 Task: Plan a trip to Yanagawa, Japan from 12th  December, 2023 to 15th December, 2023 for 3 adults.2 bedrooms having 3 beds and 1 bathroom. Property type can be flat. Amenities needed are: washing machine. Look for 3 properties as per requirement.
Action: Mouse moved to (470, 70)
Screenshot: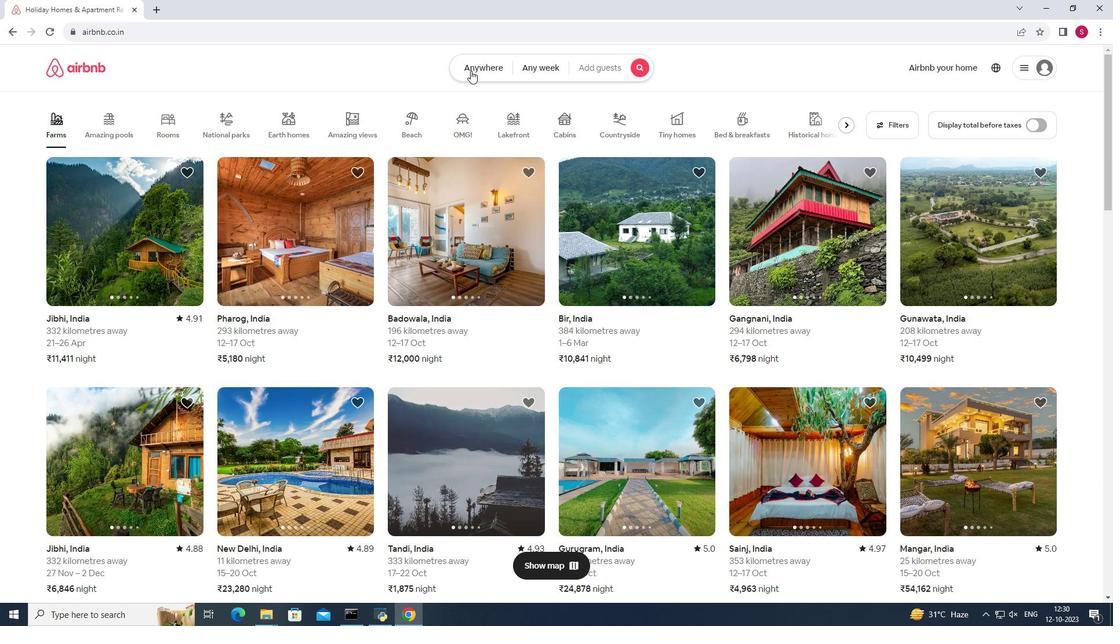 
Action: Mouse pressed left at (470, 70)
Screenshot: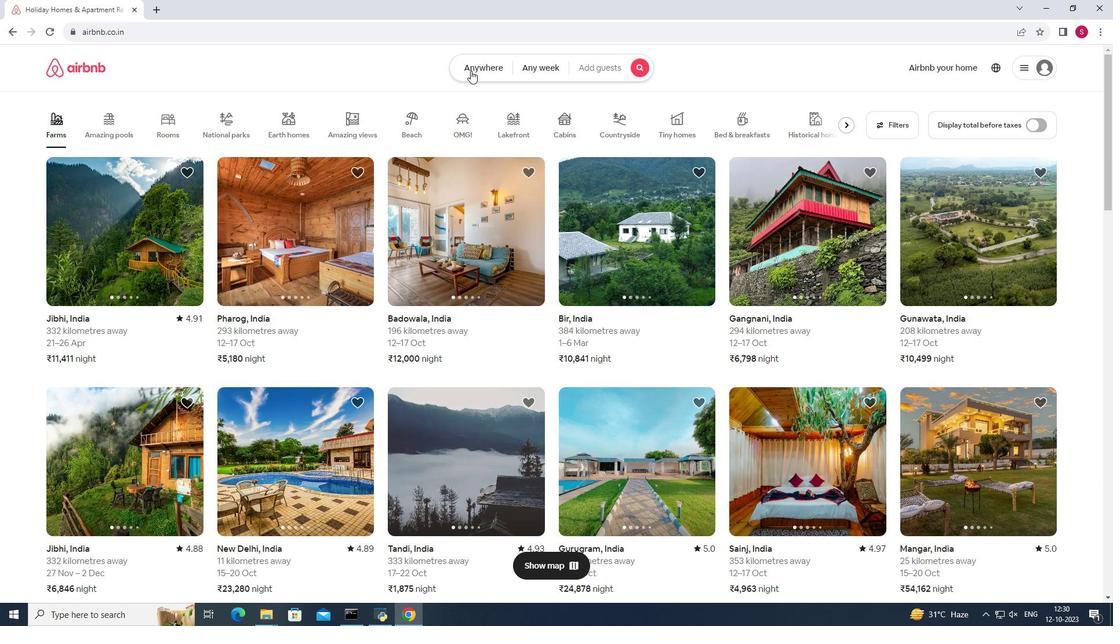 
Action: Mouse moved to (433, 104)
Screenshot: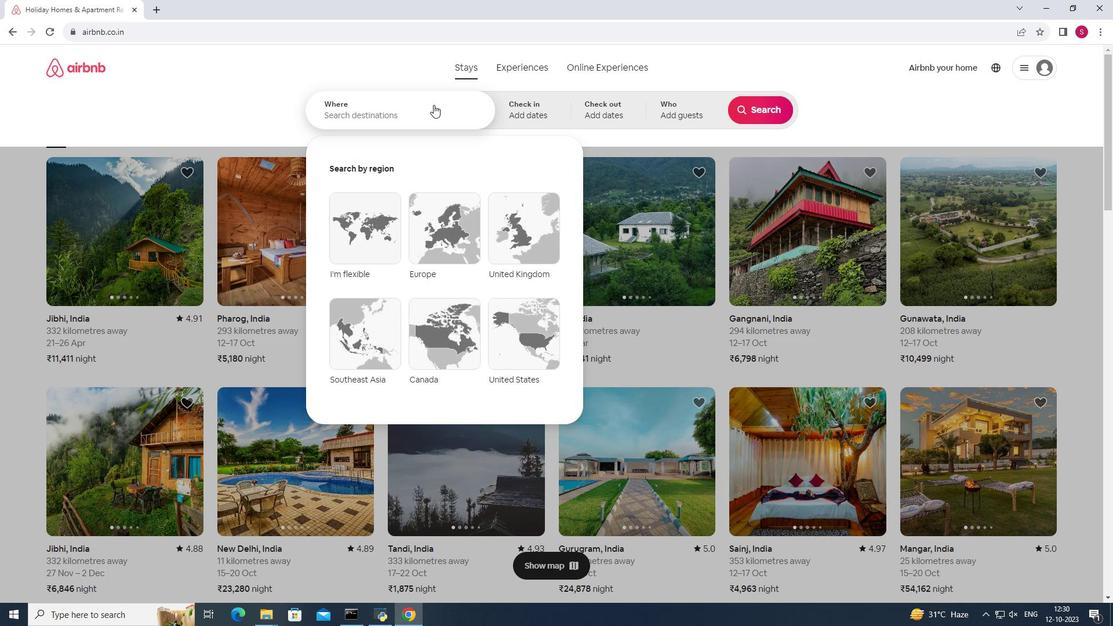 
Action: Mouse pressed left at (433, 104)
Screenshot: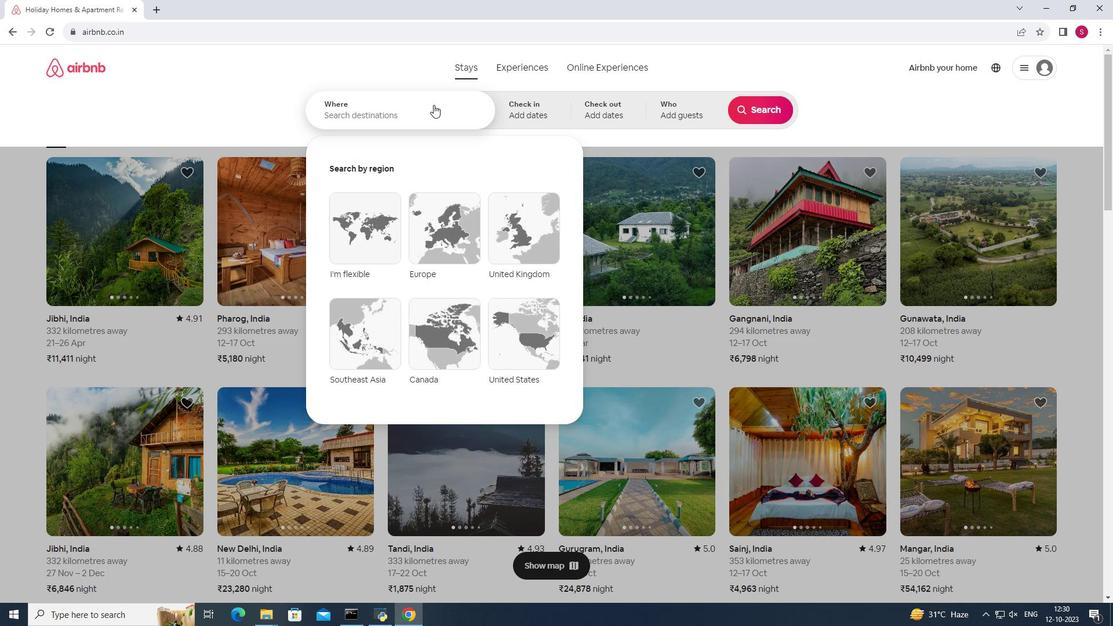 
Action: Mouse moved to (431, 107)
Screenshot: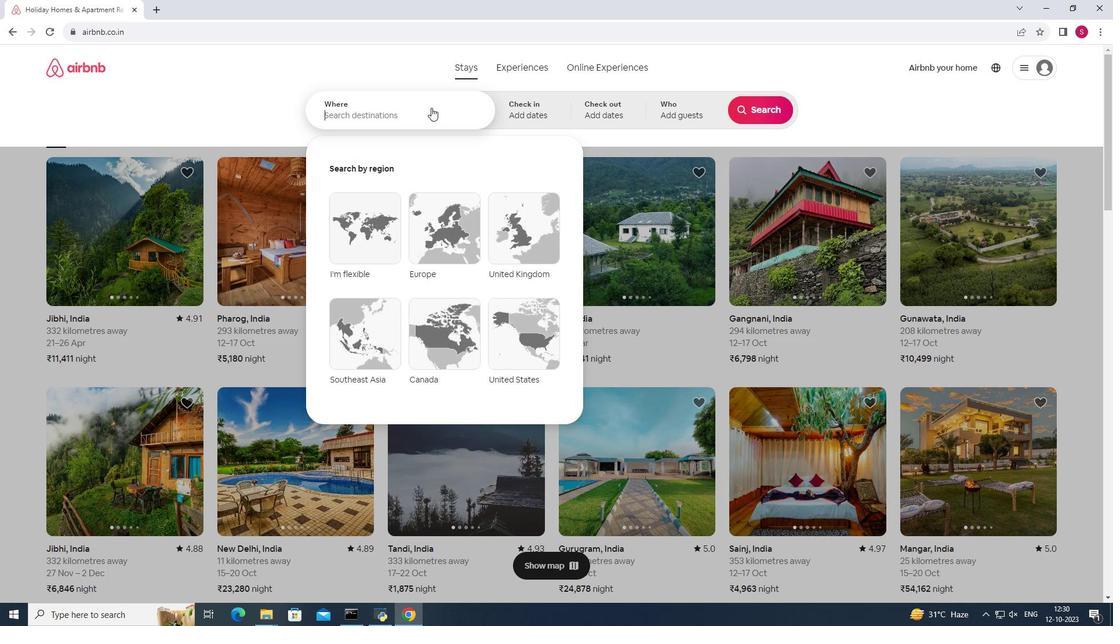 
Action: Key pressed <Key.shift>Yanagawa,<Key.space>japan
Screenshot: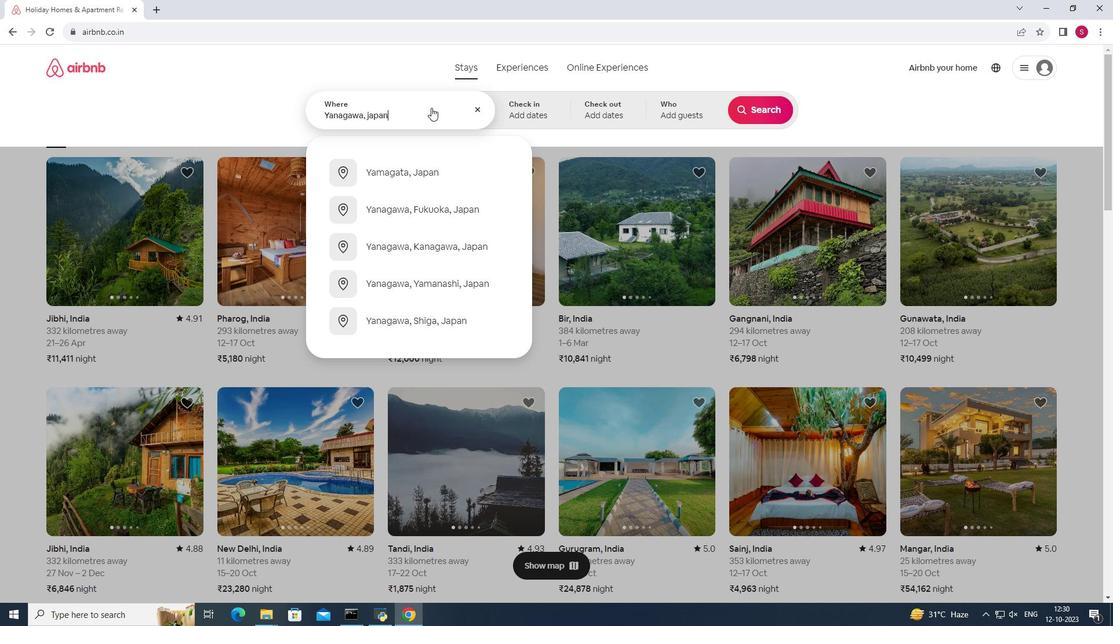 
Action: Mouse moved to (539, 122)
Screenshot: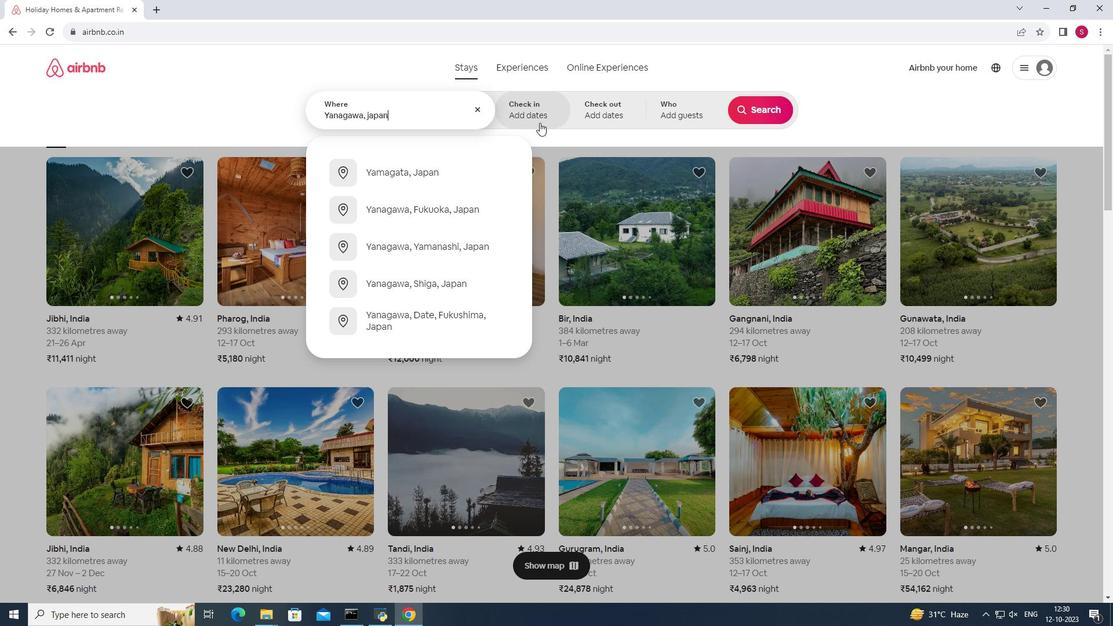 
Action: Mouse pressed left at (539, 122)
Screenshot: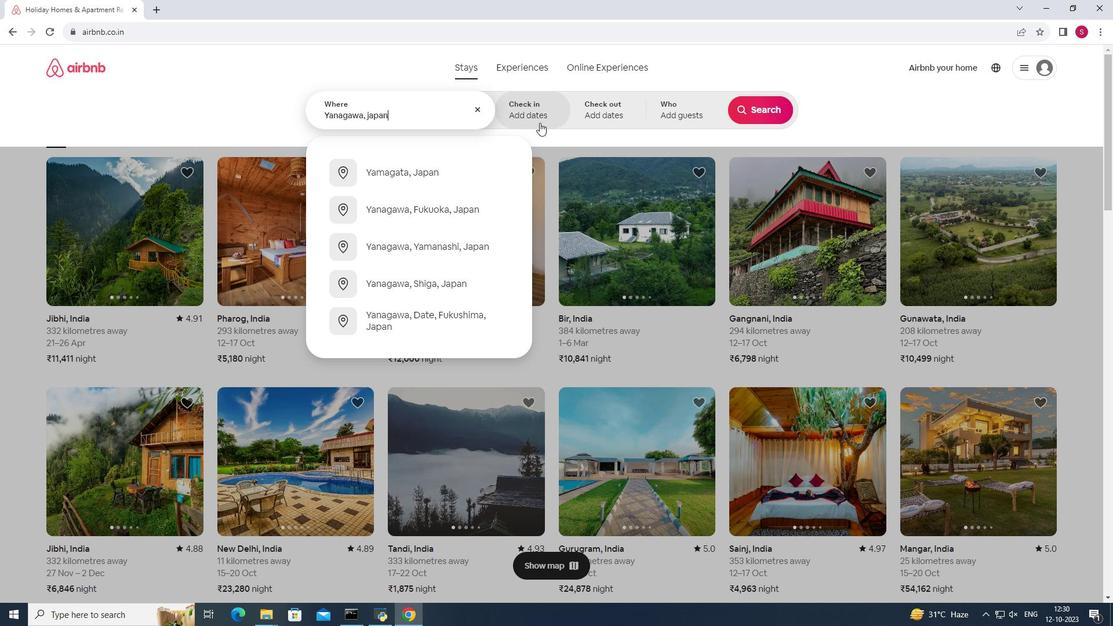 
Action: Mouse moved to (755, 201)
Screenshot: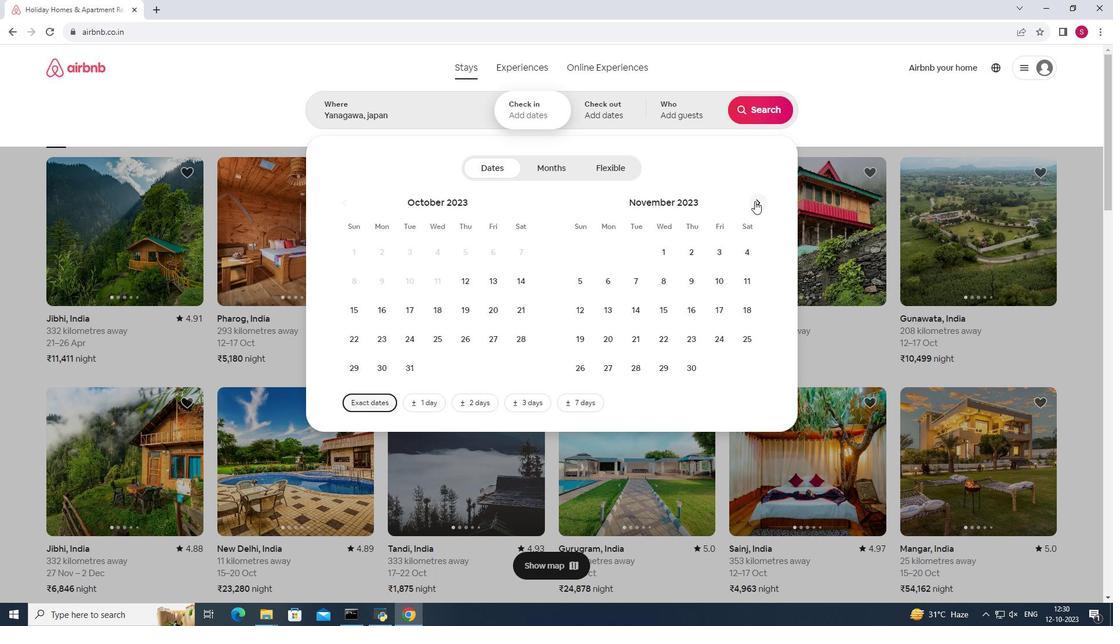 
Action: Mouse pressed left at (755, 201)
Screenshot: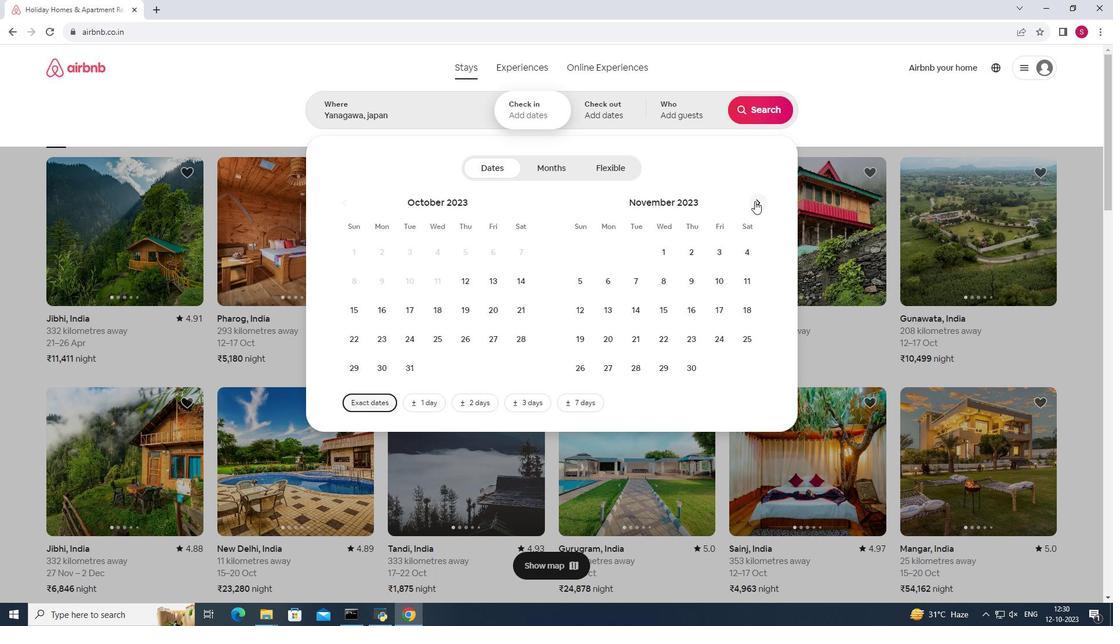 
Action: Mouse moved to (636, 314)
Screenshot: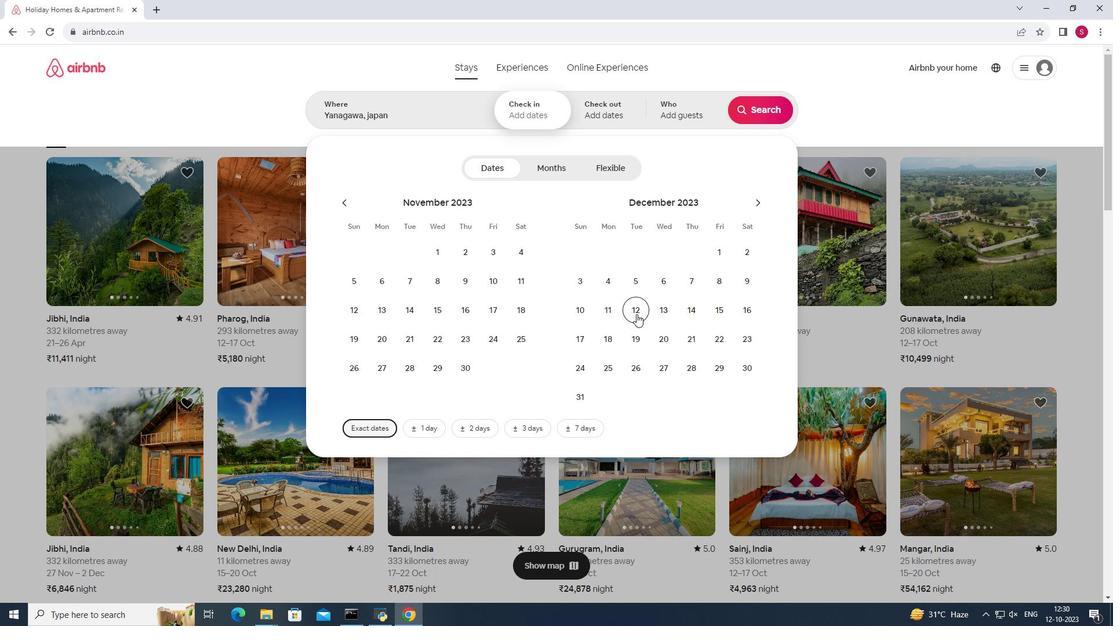 
Action: Mouse pressed left at (636, 314)
Screenshot: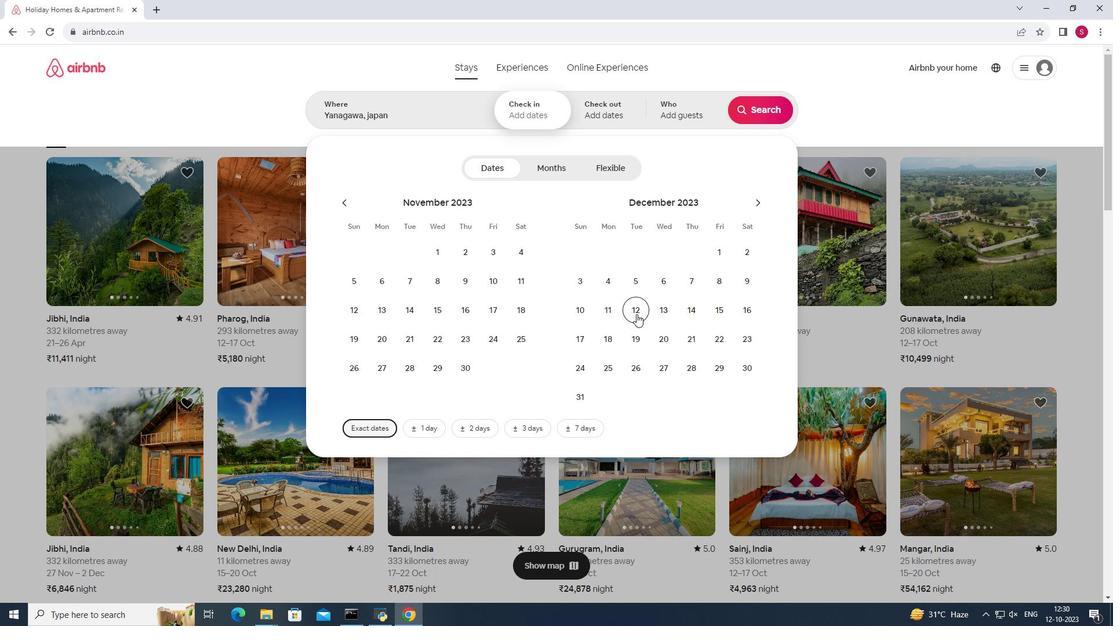 
Action: Mouse moved to (714, 317)
Screenshot: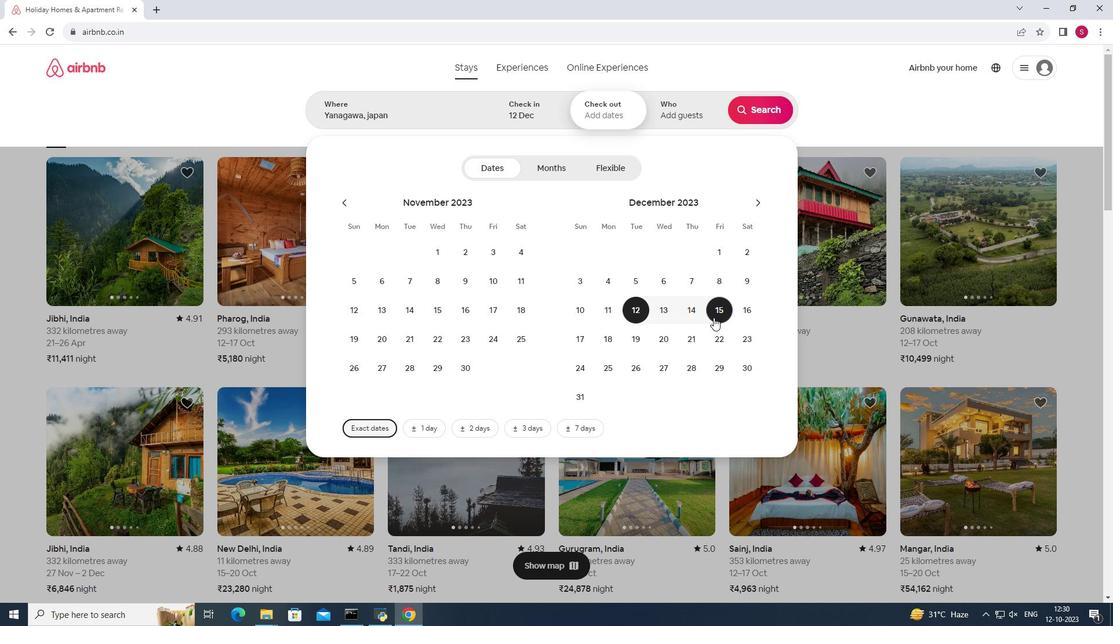 
Action: Mouse pressed left at (714, 317)
Screenshot: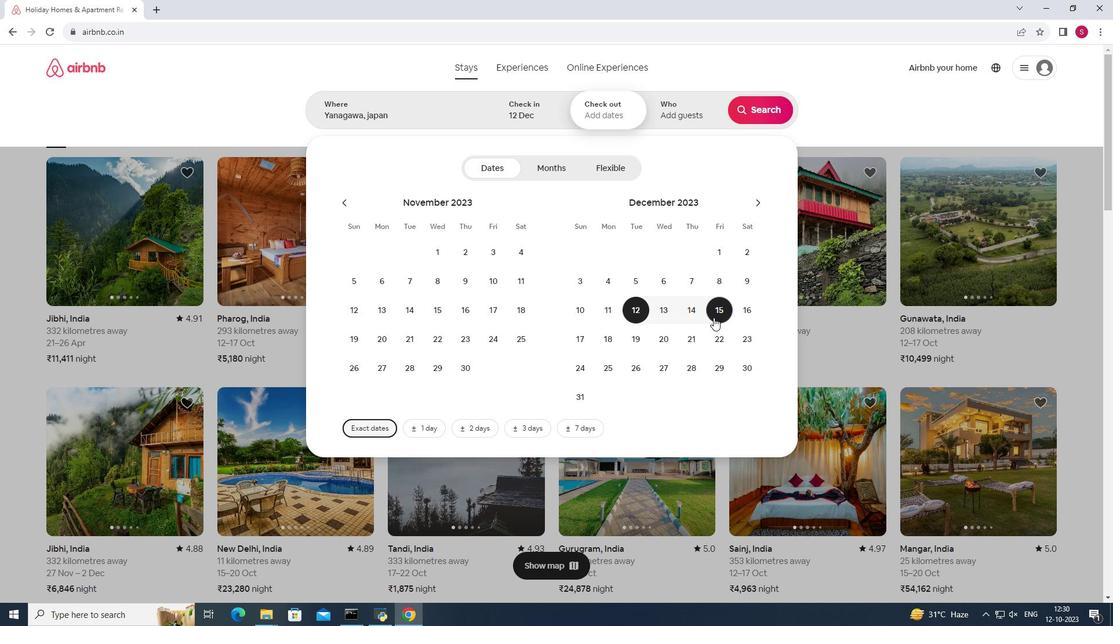 
Action: Mouse moved to (674, 110)
Screenshot: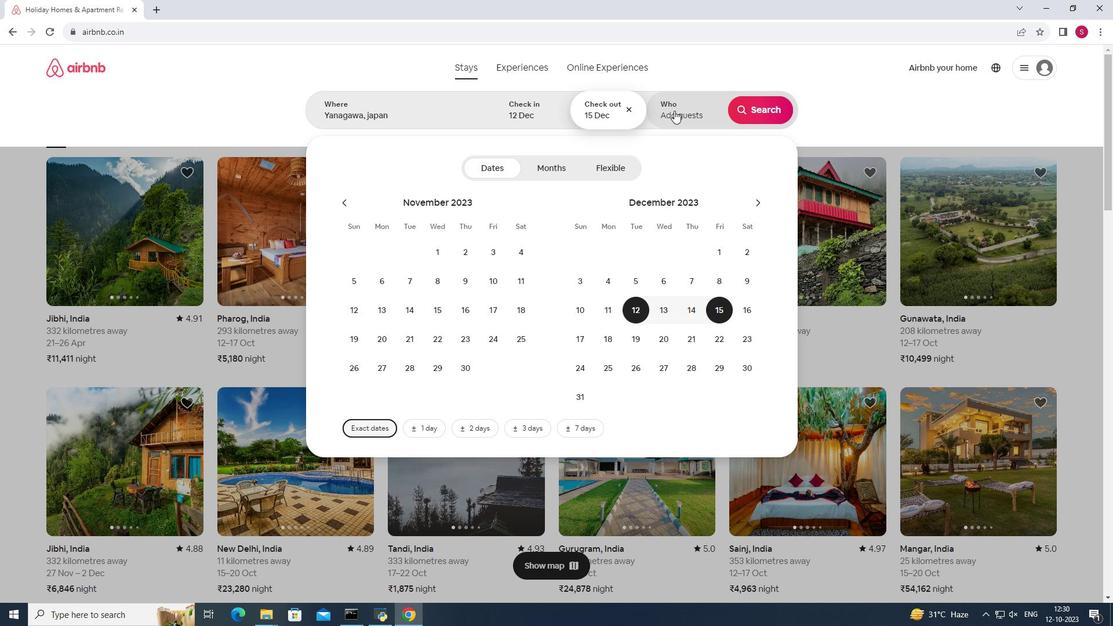 
Action: Mouse pressed left at (674, 110)
Screenshot: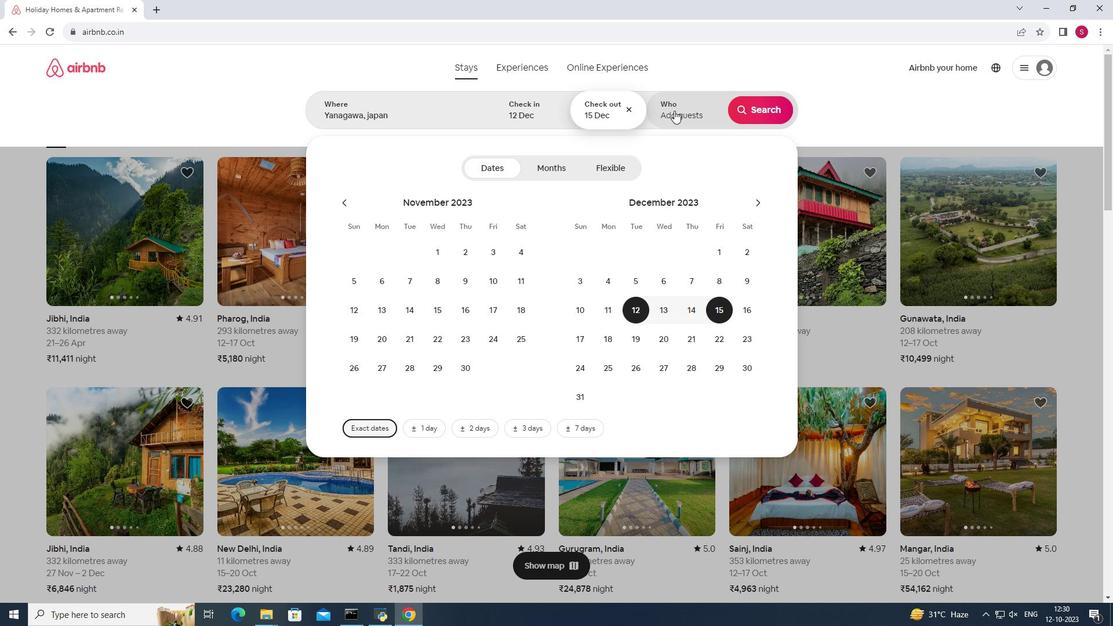 
Action: Mouse moved to (759, 169)
Screenshot: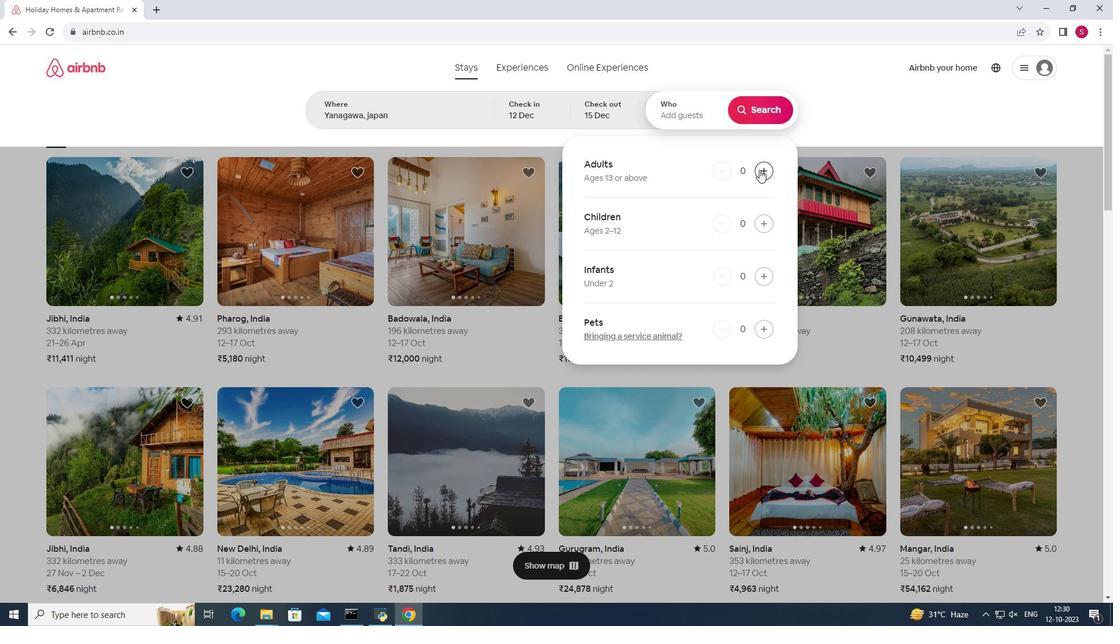 
Action: Mouse pressed left at (759, 169)
Screenshot: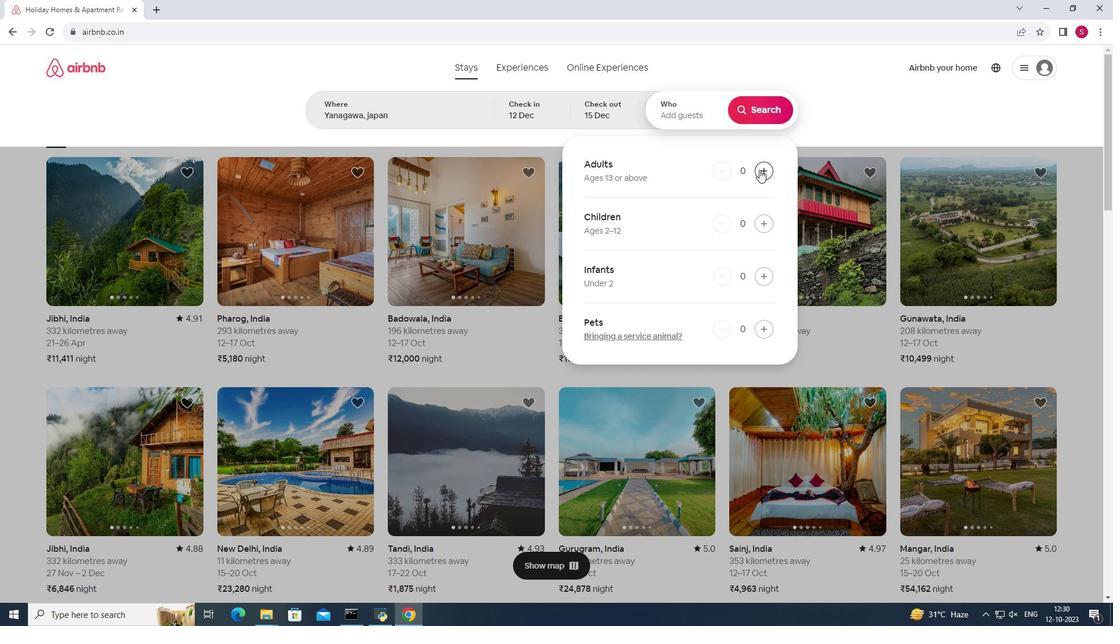 
Action: Mouse moved to (762, 172)
Screenshot: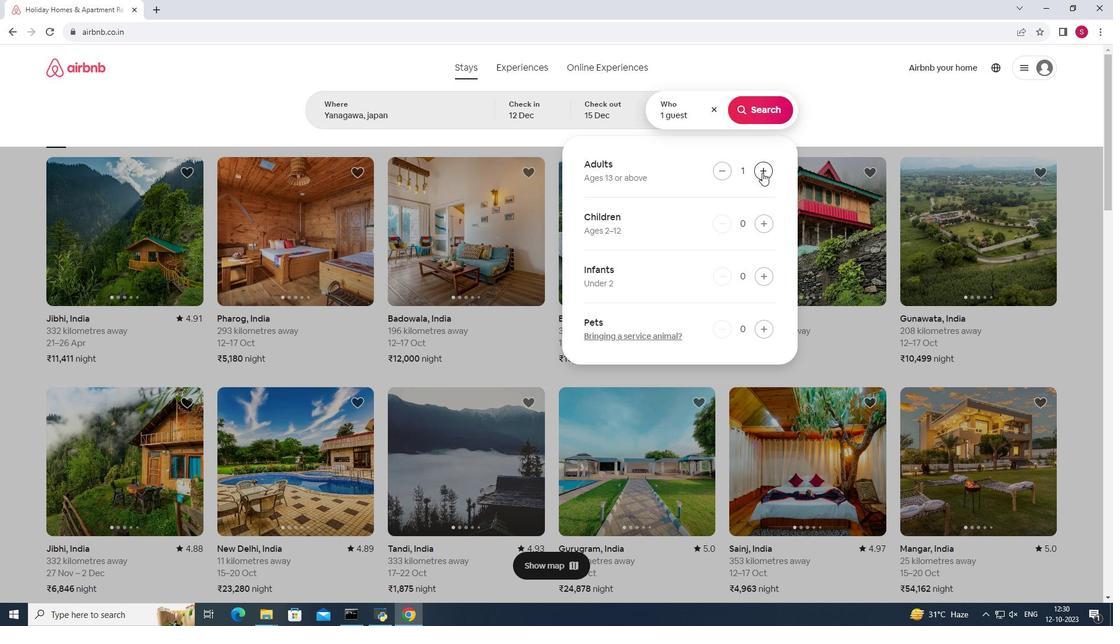 
Action: Mouse pressed left at (762, 172)
Screenshot: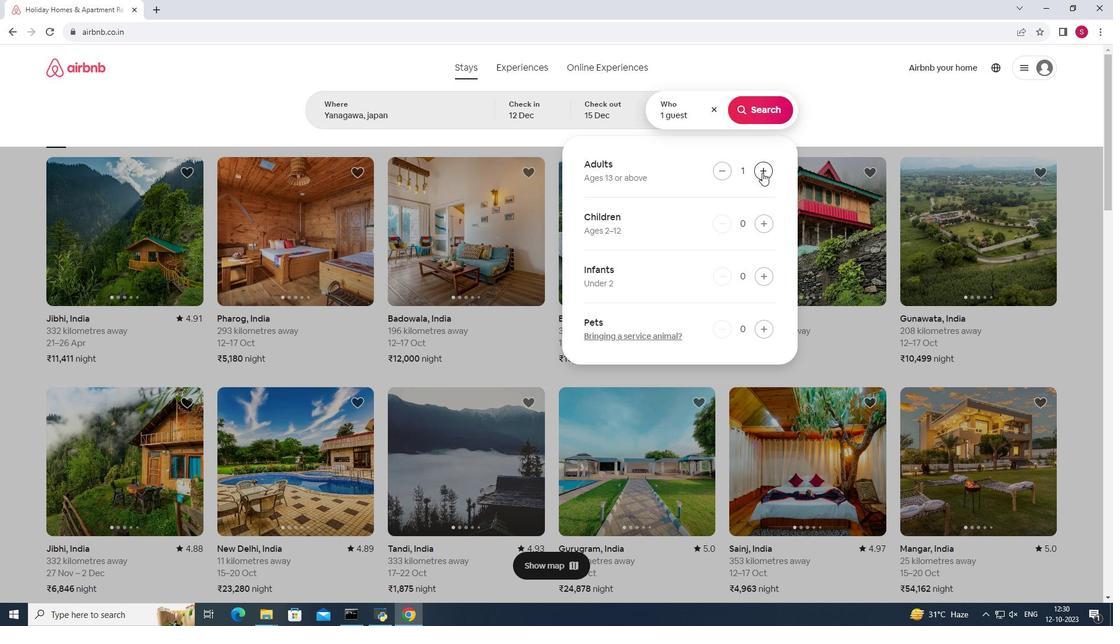 
Action: Mouse pressed left at (762, 172)
Screenshot: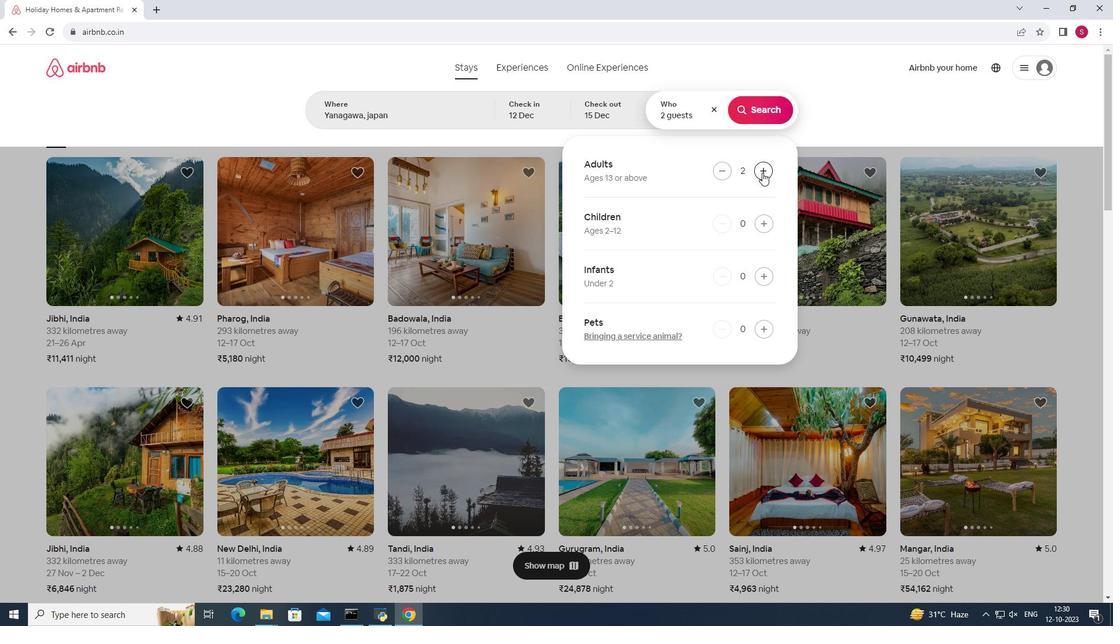 
Action: Mouse moved to (768, 112)
Screenshot: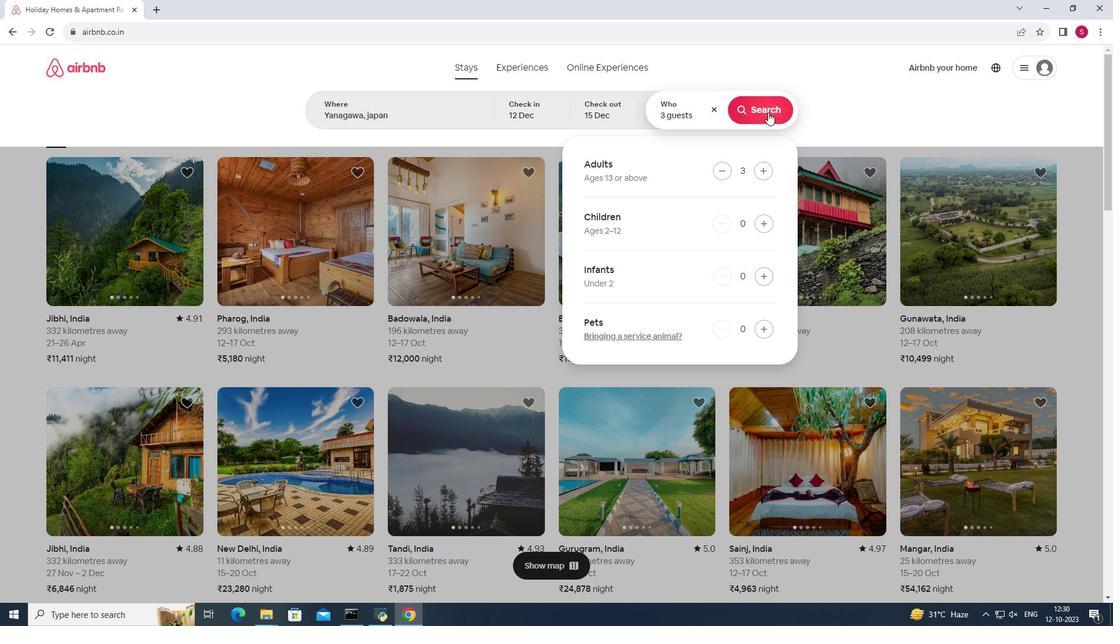 
Action: Mouse pressed left at (768, 112)
Screenshot: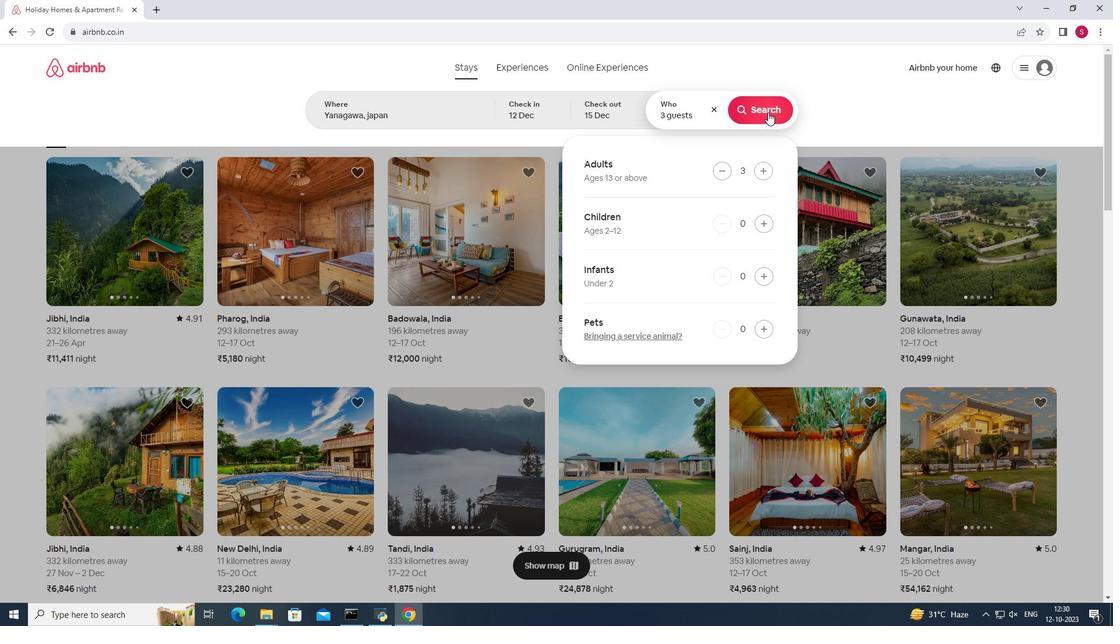 
Action: Mouse moved to (927, 116)
Screenshot: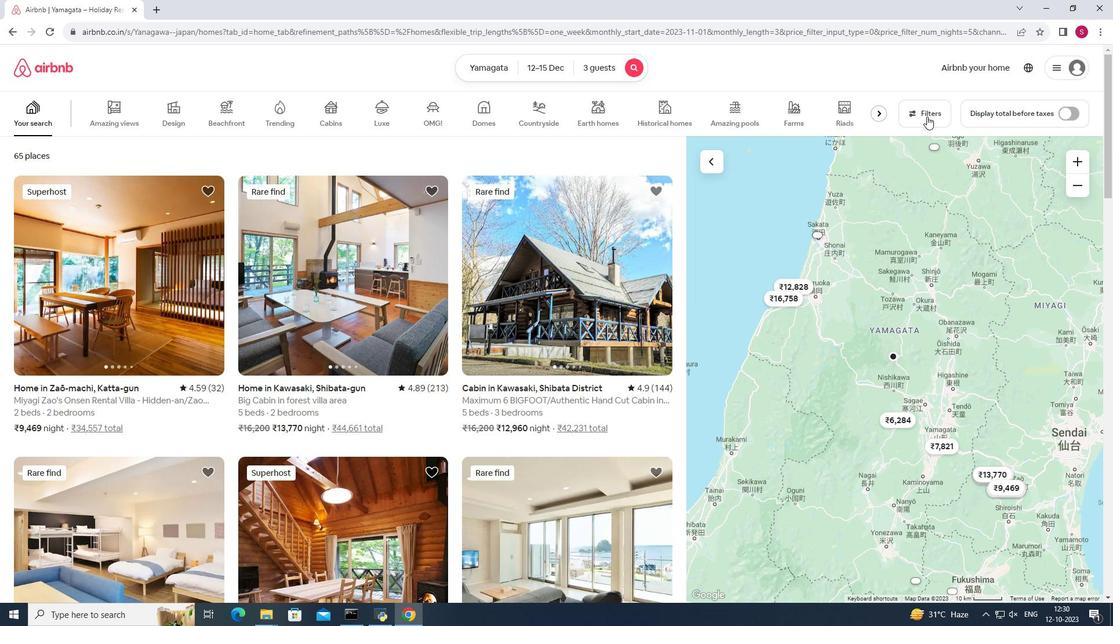 
Action: Mouse pressed left at (927, 116)
Screenshot: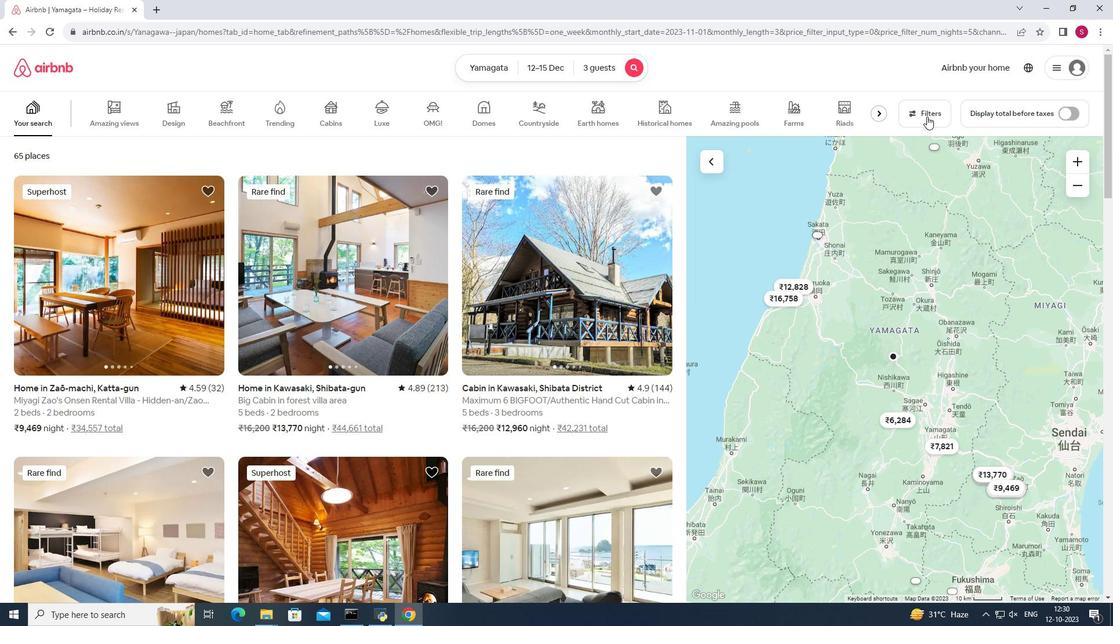 
Action: Mouse moved to (622, 249)
Screenshot: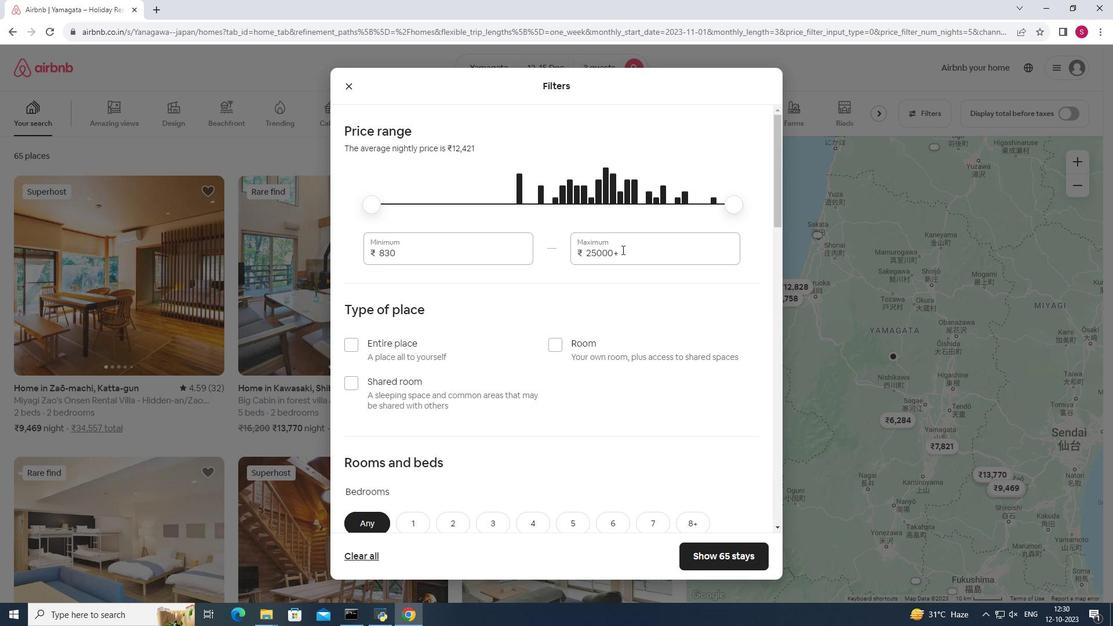 
Action: Mouse scrolled (622, 249) with delta (0, 0)
Screenshot: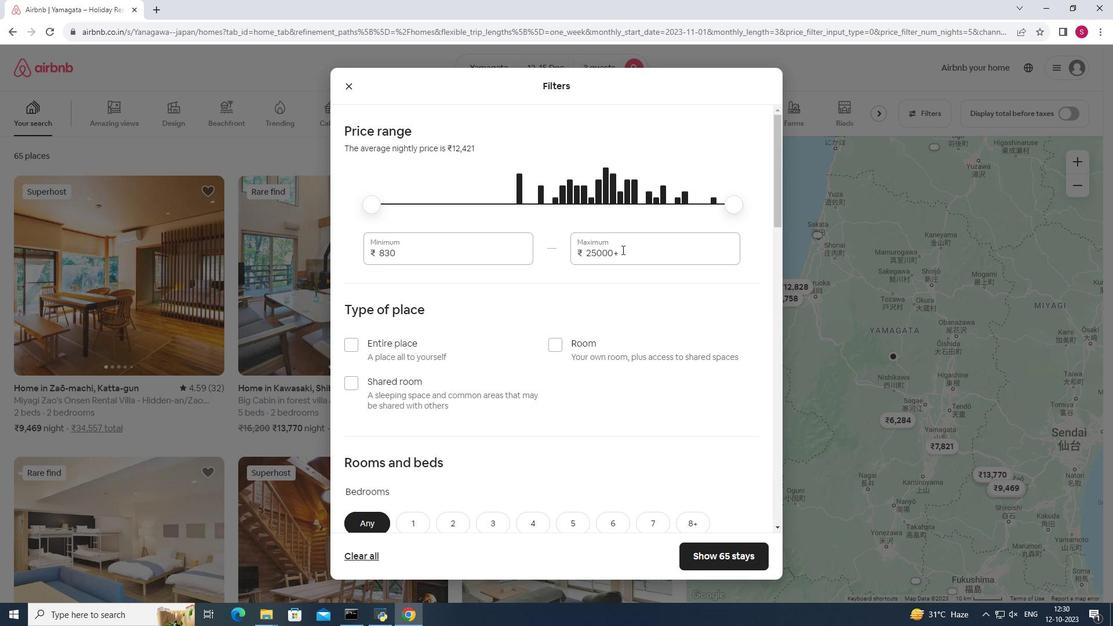 
Action: Mouse scrolled (622, 249) with delta (0, 0)
Screenshot: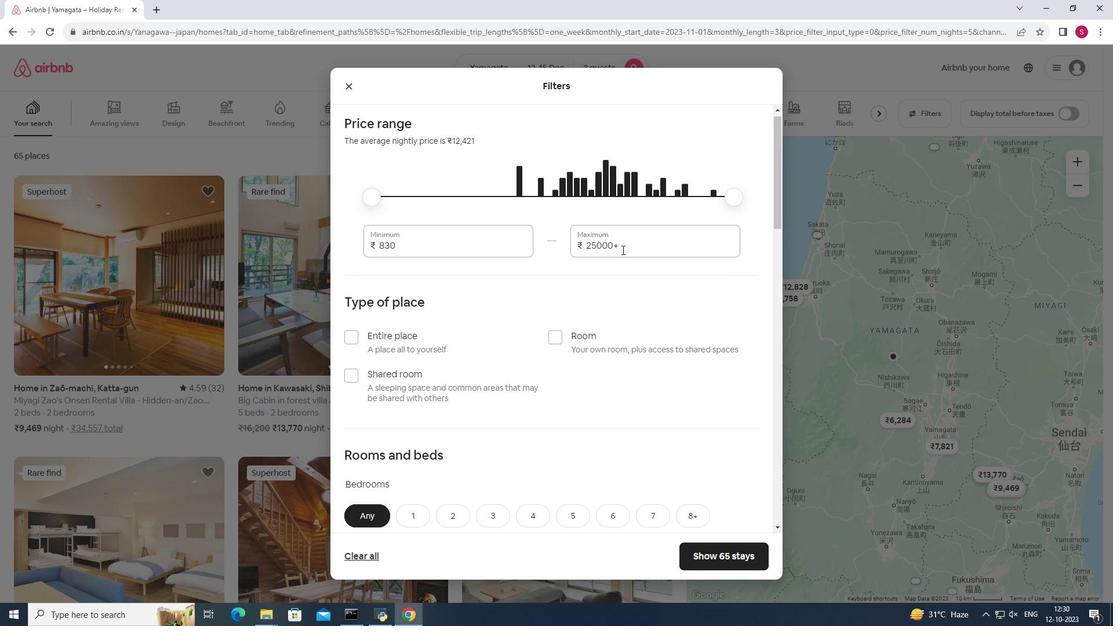 
Action: Mouse scrolled (622, 249) with delta (0, 0)
Screenshot: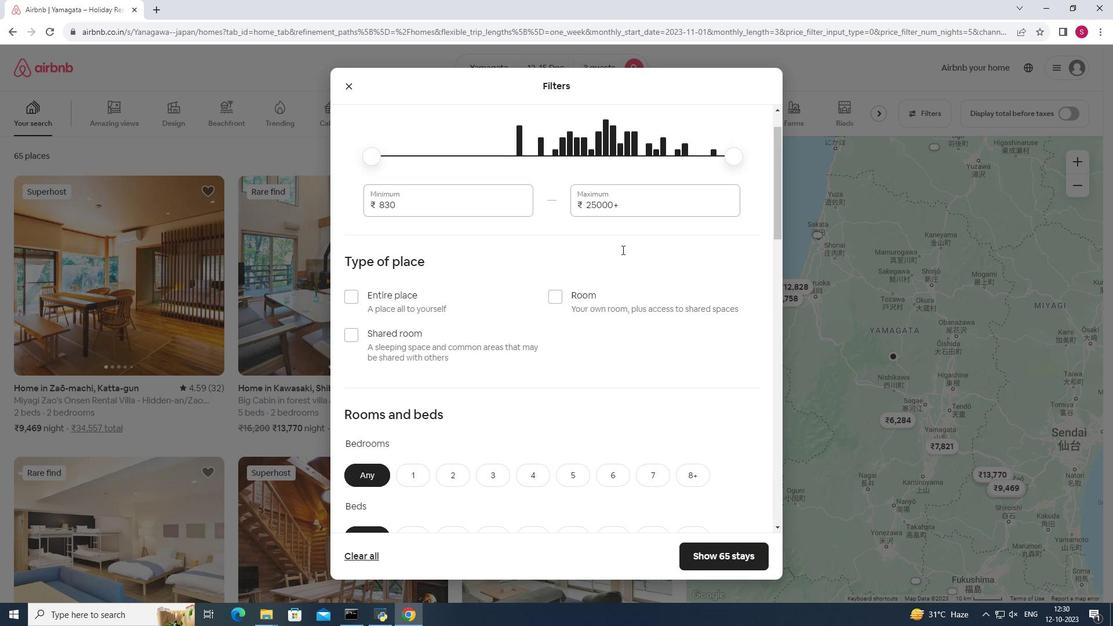 
Action: Mouse moved to (619, 255)
Screenshot: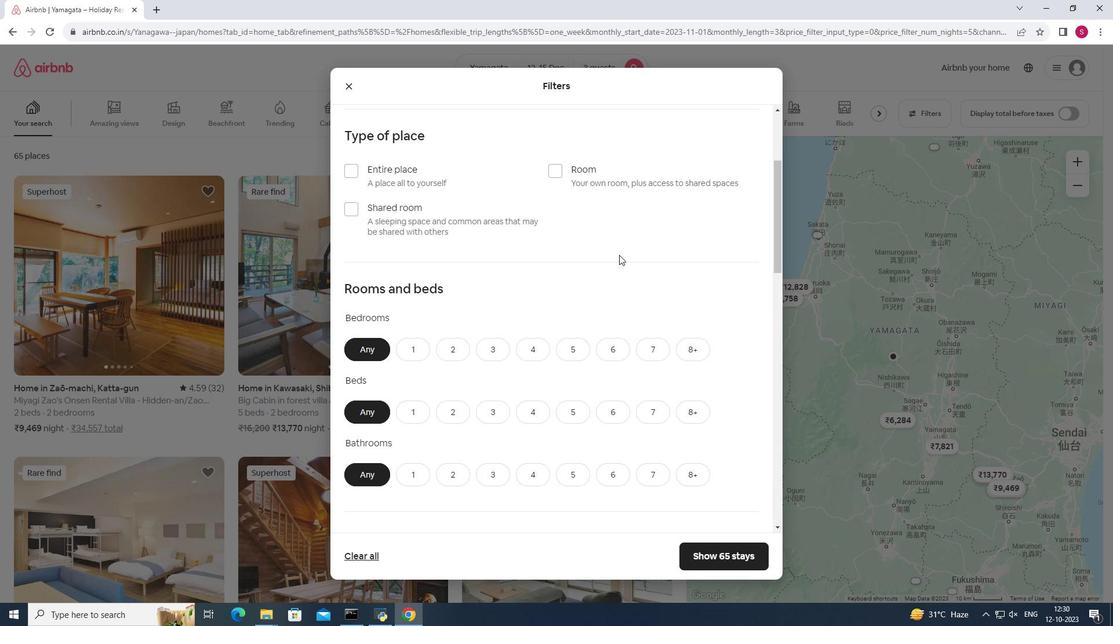 
Action: Mouse scrolled (619, 254) with delta (0, 0)
Screenshot: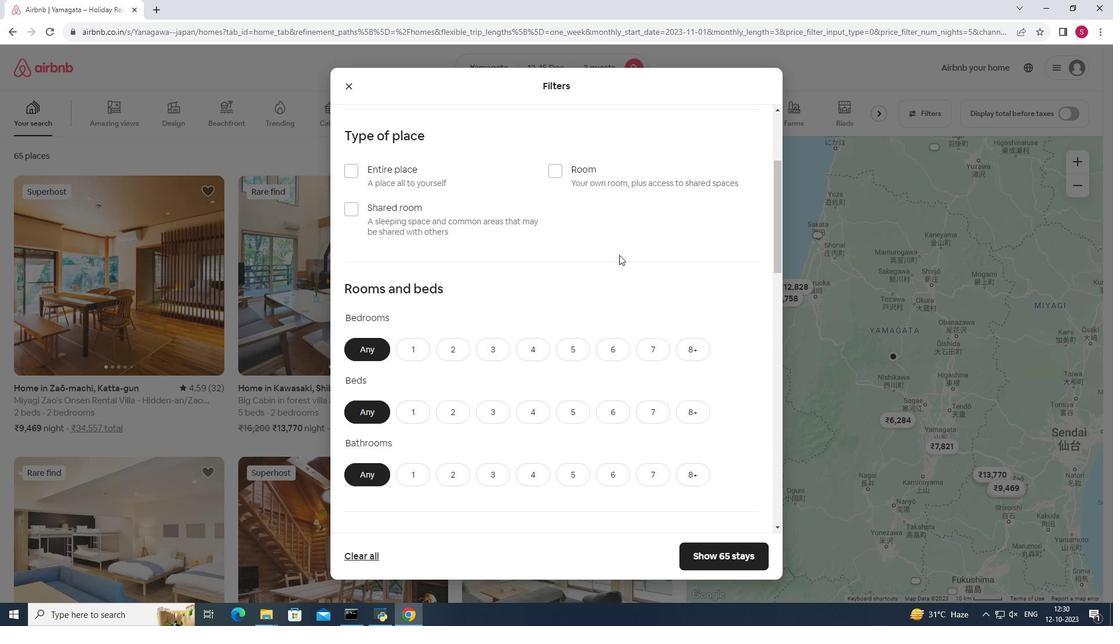 
Action: Mouse scrolled (619, 254) with delta (0, 0)
Screenshot: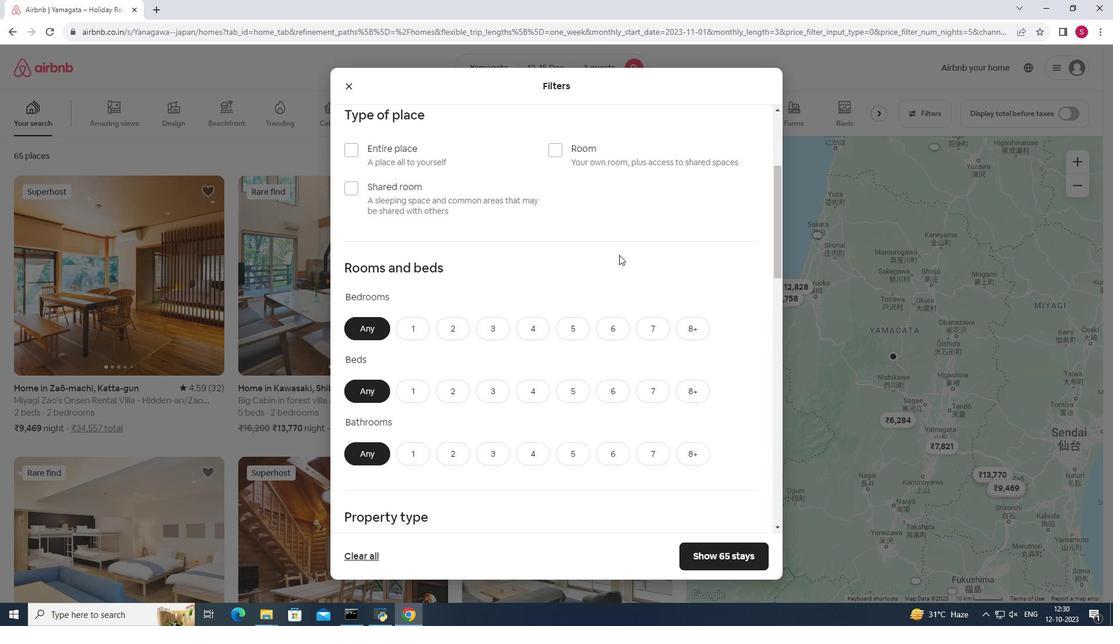 
Action: Mouse moved to (448, 239)
Screenshot: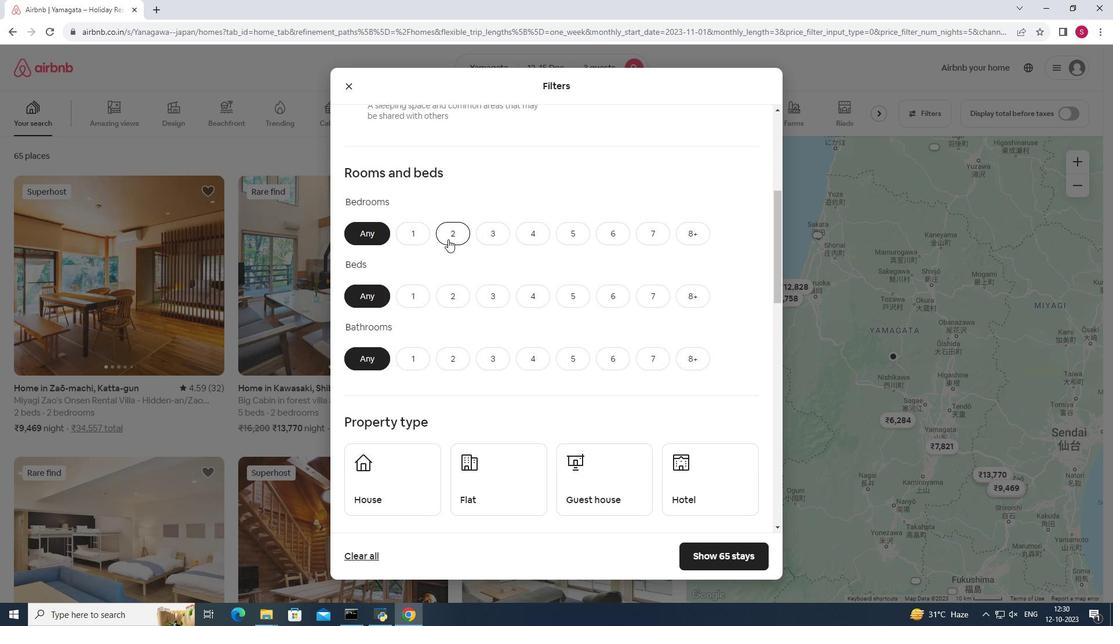 
Action: Mouse pressed left at (448, 239)
Screenshot: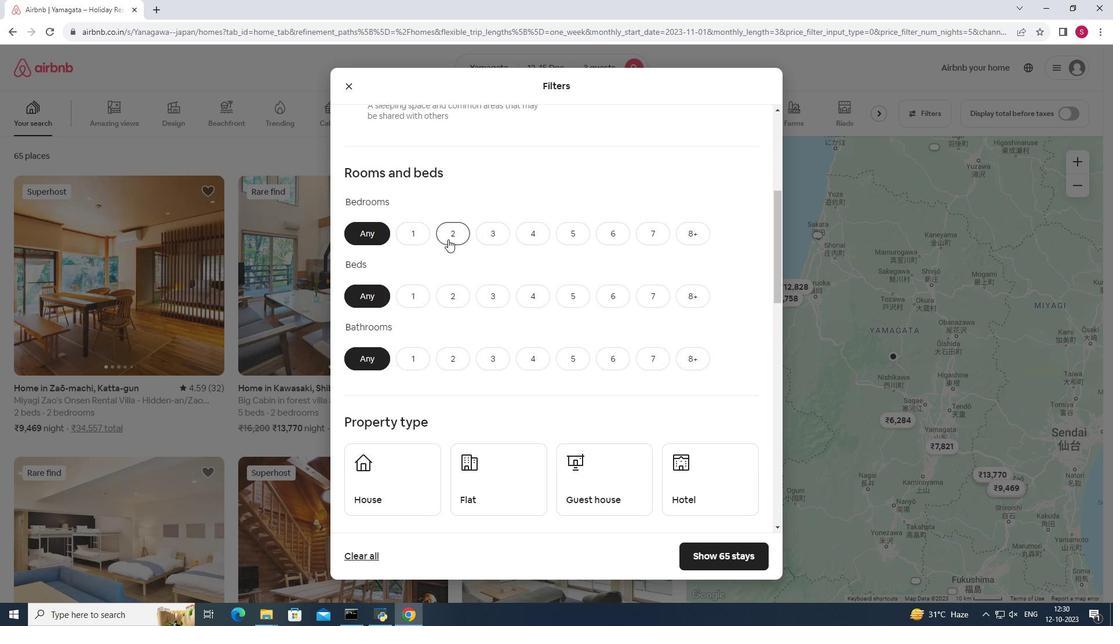 
Action: Mouse moved to (499, 303)
Screenshot: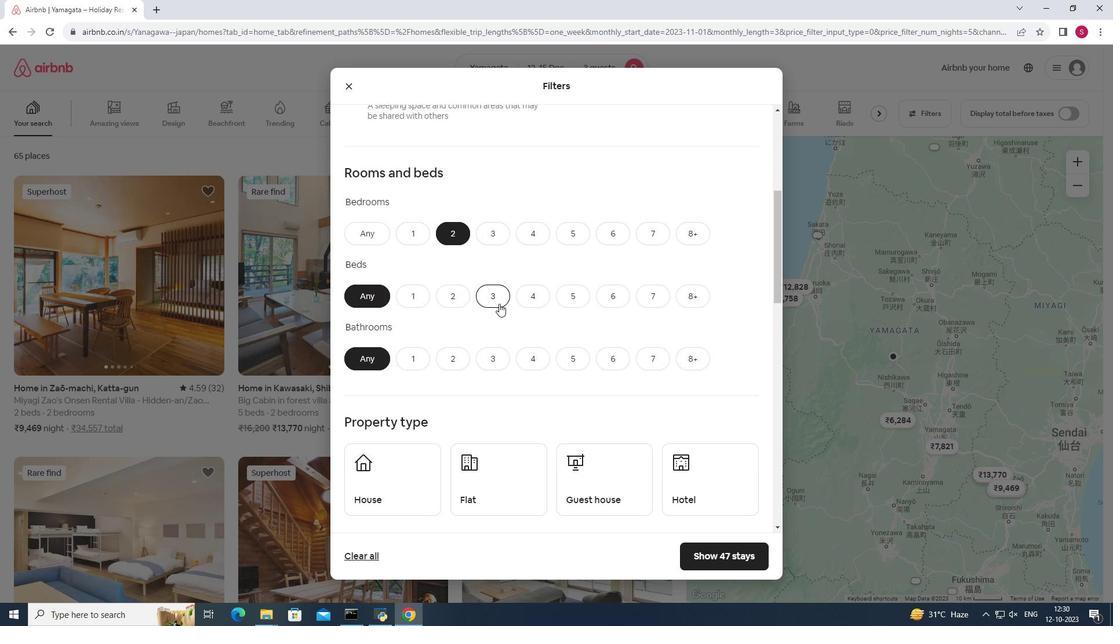 
Action: Mouse pressed left at (499, 303)
Screenshot: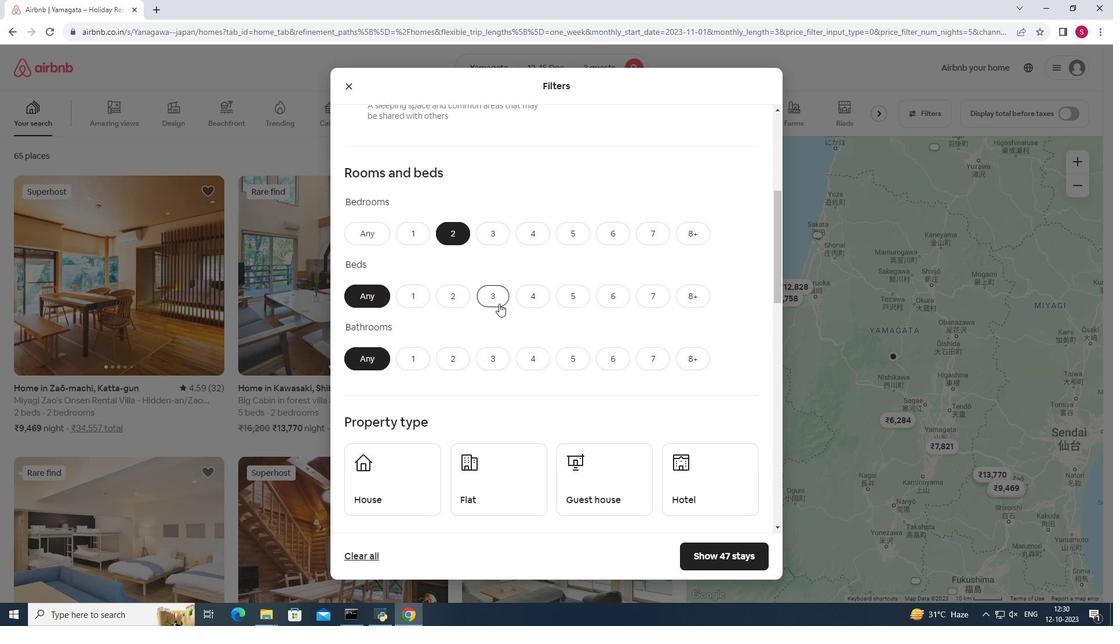
Action: Mouse moved to (410, 357)
Screenshot: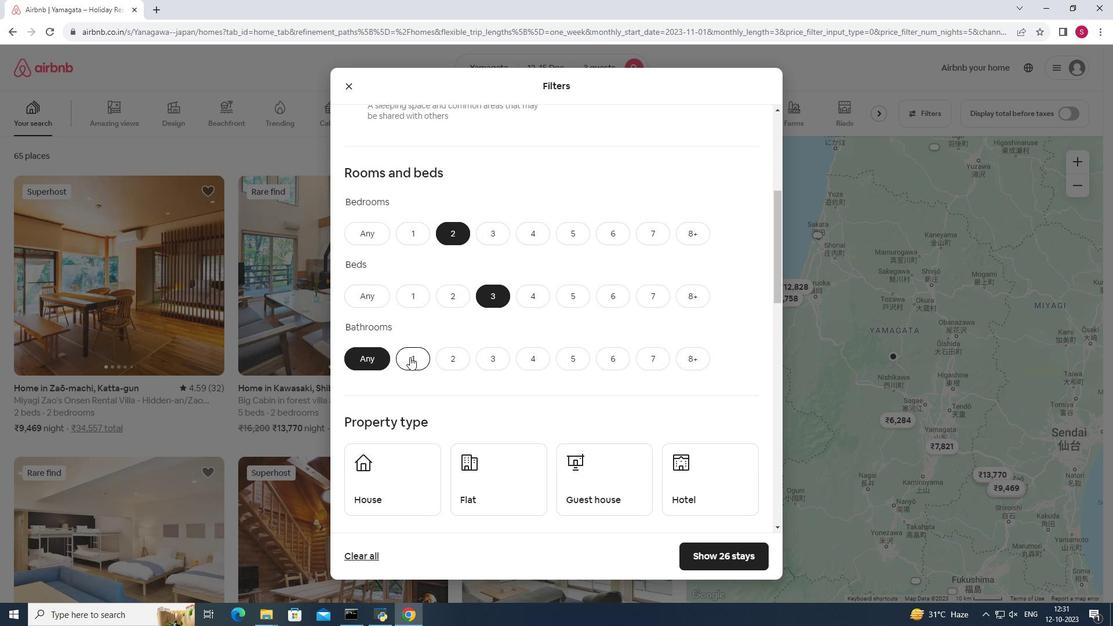 
Action: Mouse pressed left at (410, 357)
Screenshot: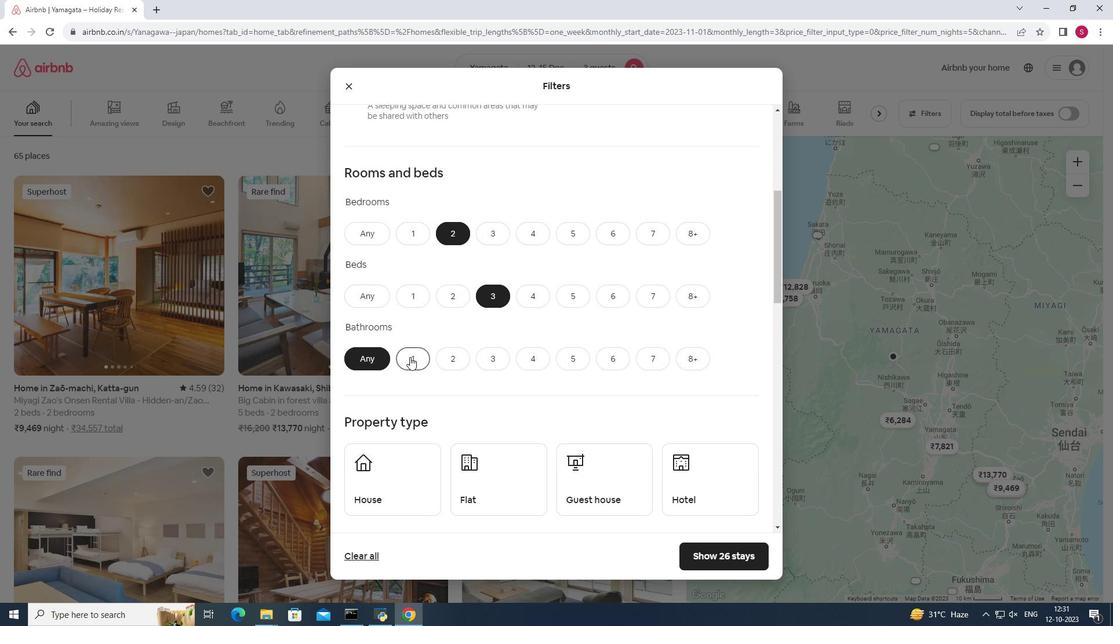 
Action: Mouse moved to (621, 355)
Screenshot: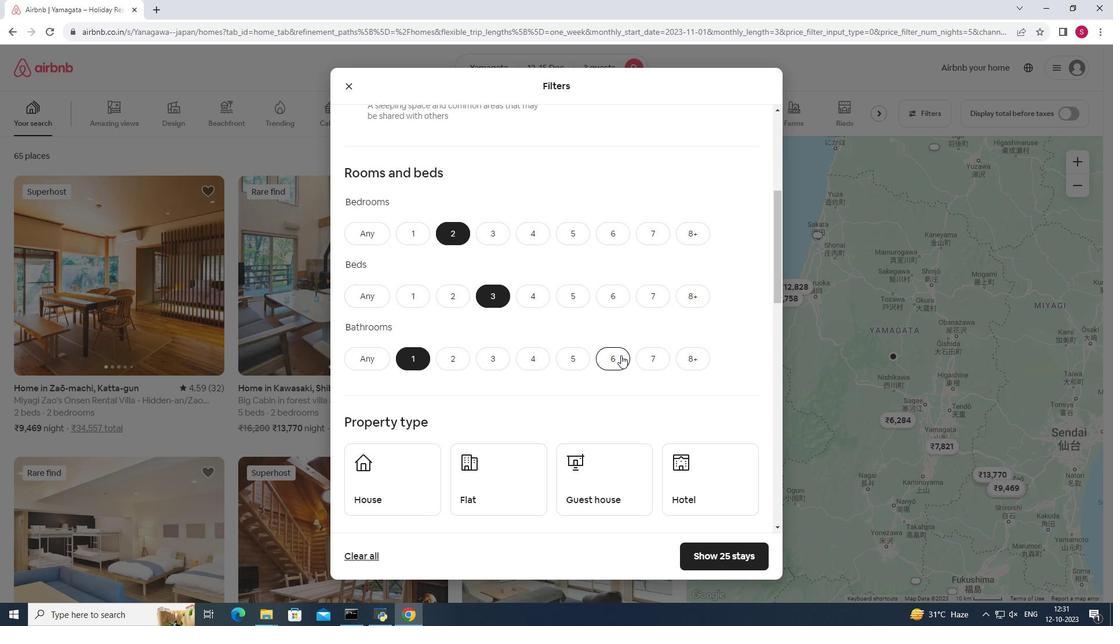 
Action: Mouse scrolled (621, 354) with delta (0, 0)
Screenshot: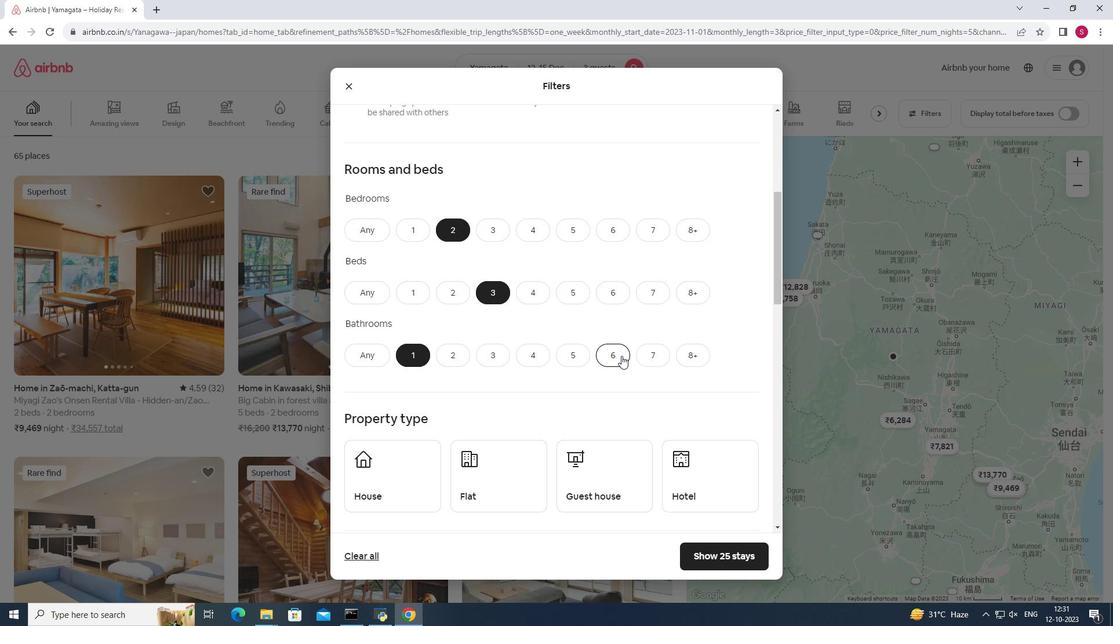 
Action: Mouse moved to (621, 356)
Screenshot: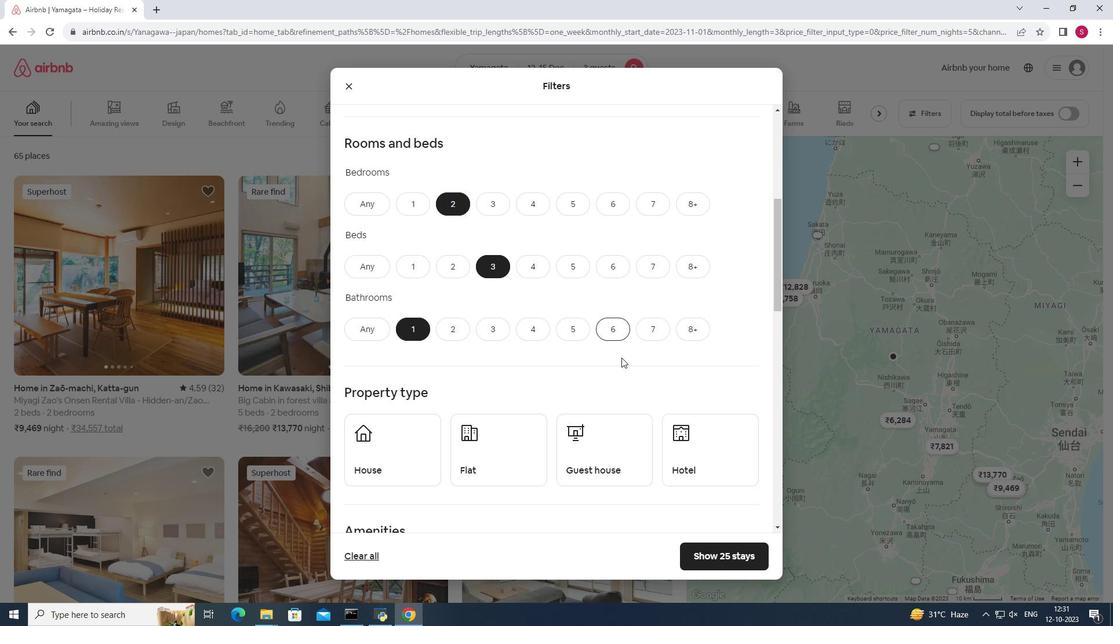 
Action: Mouse scrolled (621, 356) with delta (0, 0)
Screenshot: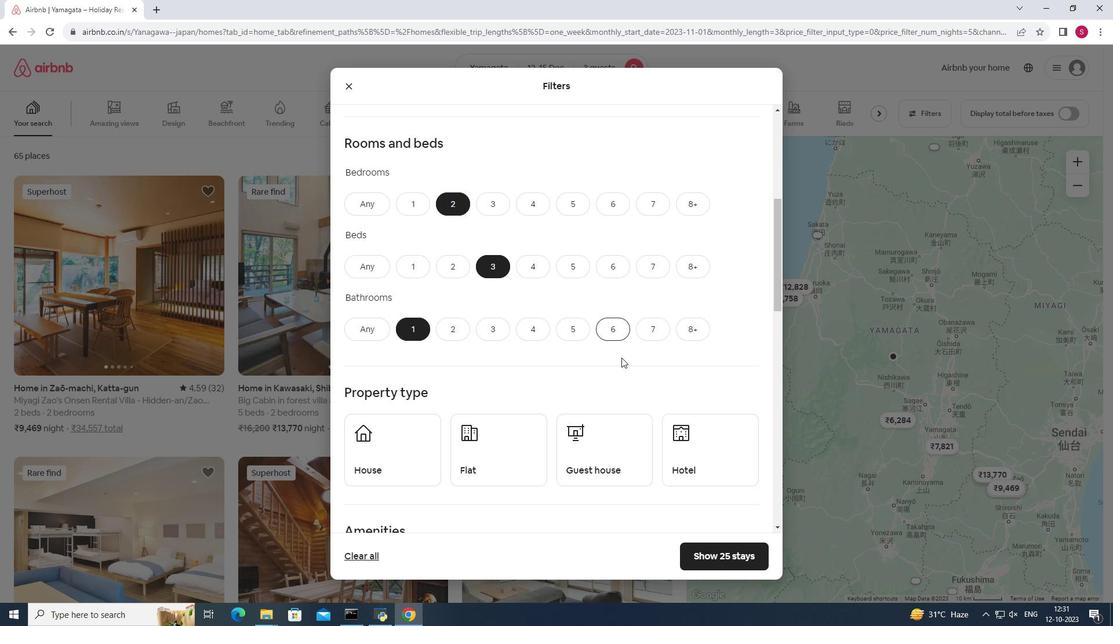 
Action: Mouse moved to (480, 376)
Screenshot: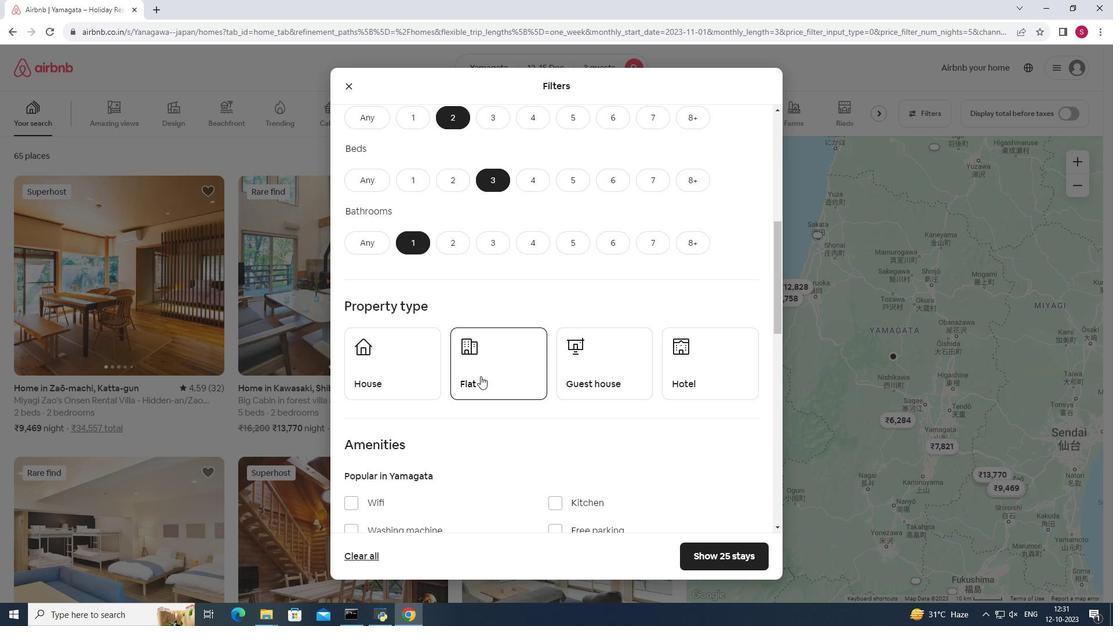 
Action: Mouse pressed left at (480, 376)
Screenshot: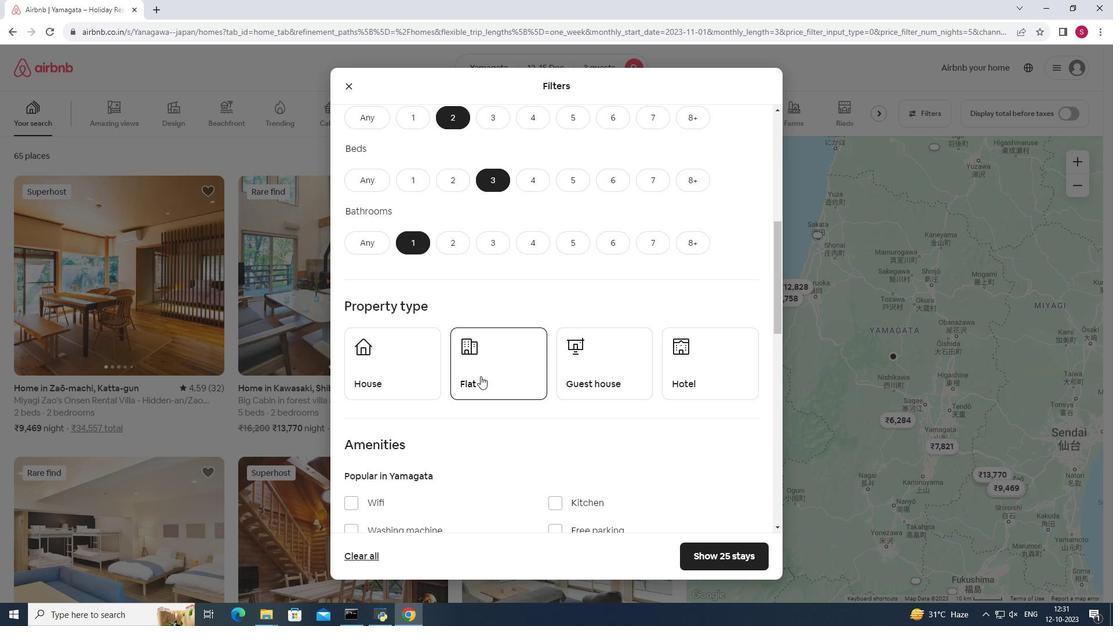 
Action: Mouse moved to (515, 428)
Screenshot: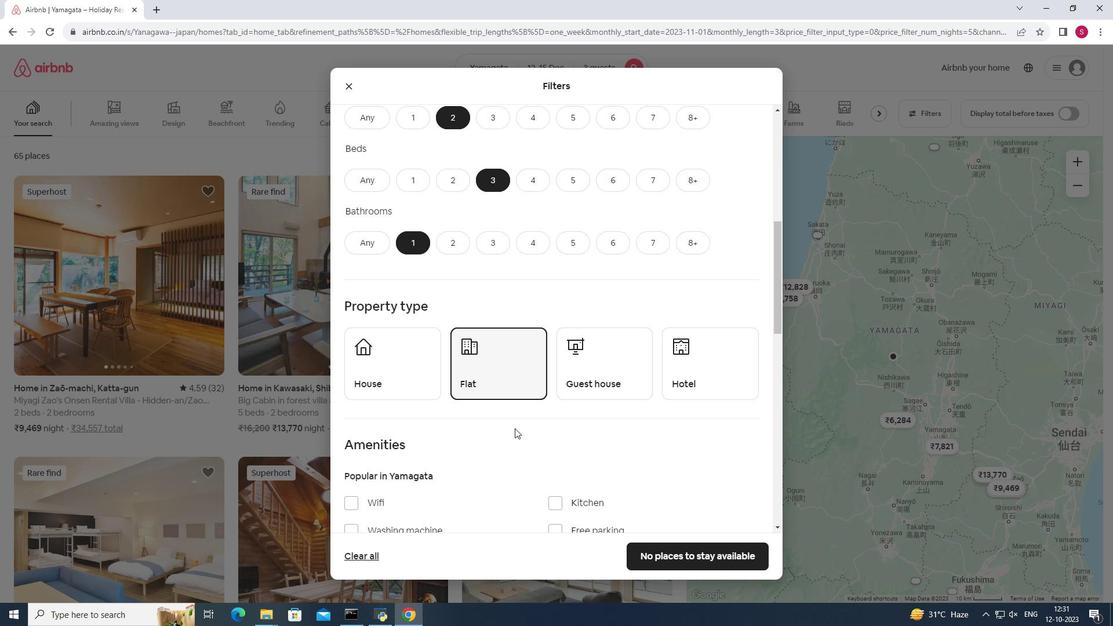 
Action: Mouse scrolled (515, 428) with delta (0, 0)
Screenshot: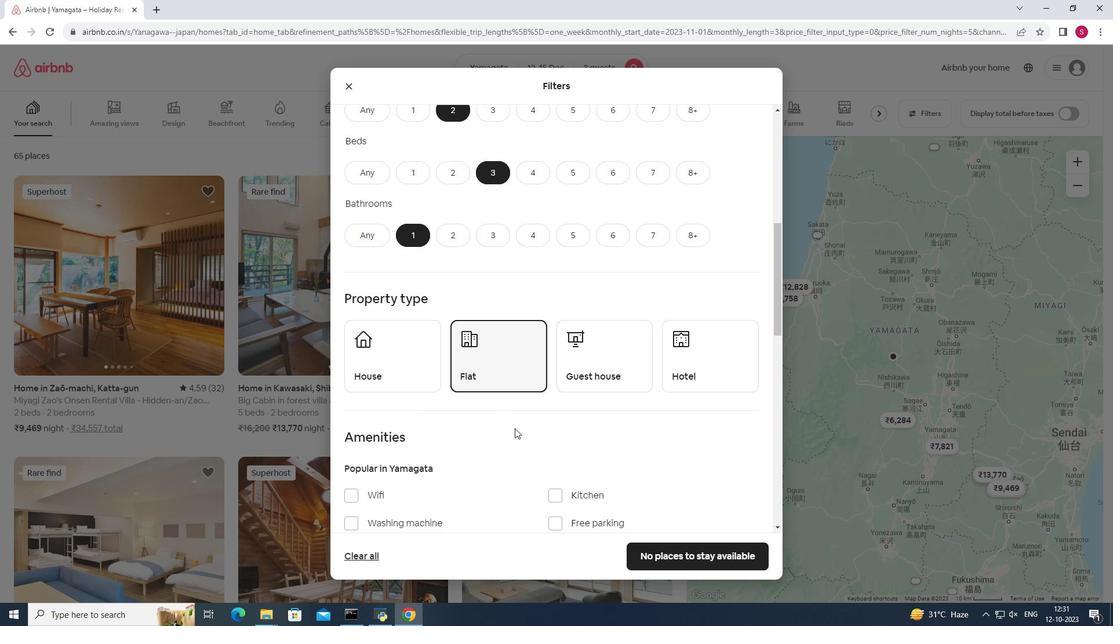 
Action: Mouse scrolled (515, 428) with delta (0, 0)
Screenshot: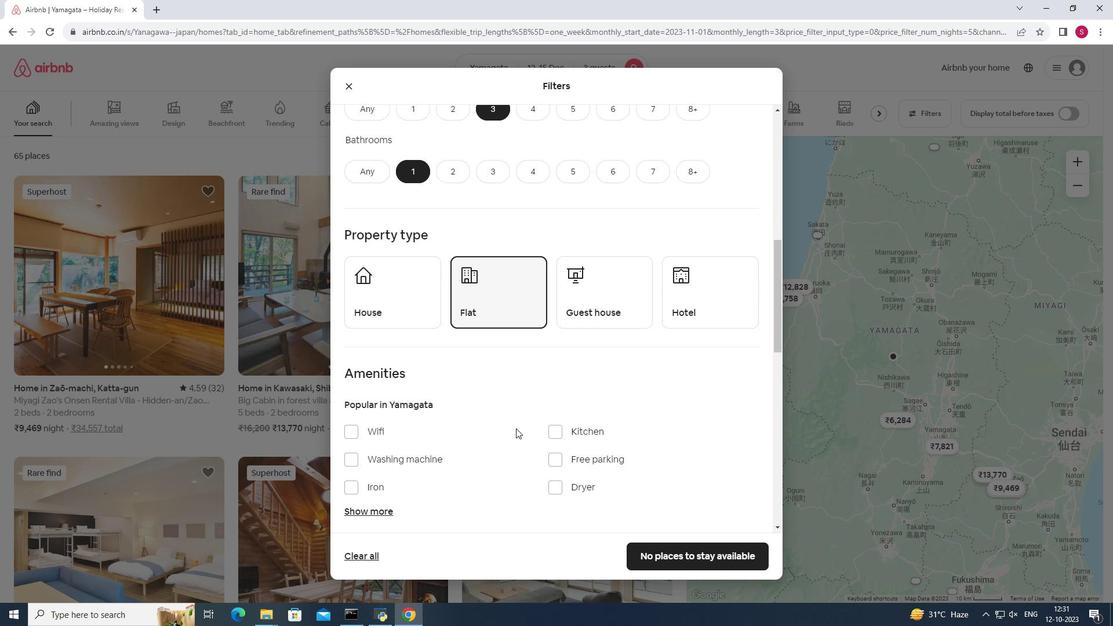 
Action: Mouse moved to (353, 418)
Screenshot: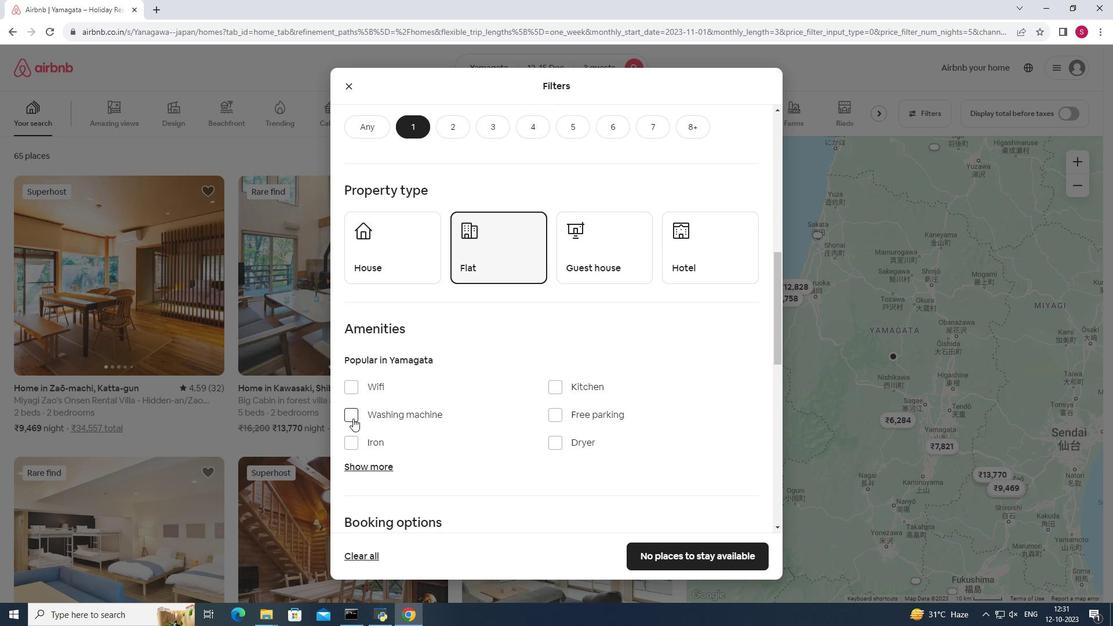 
Action: Mouse pressed left at (353, 418)
Screenshot: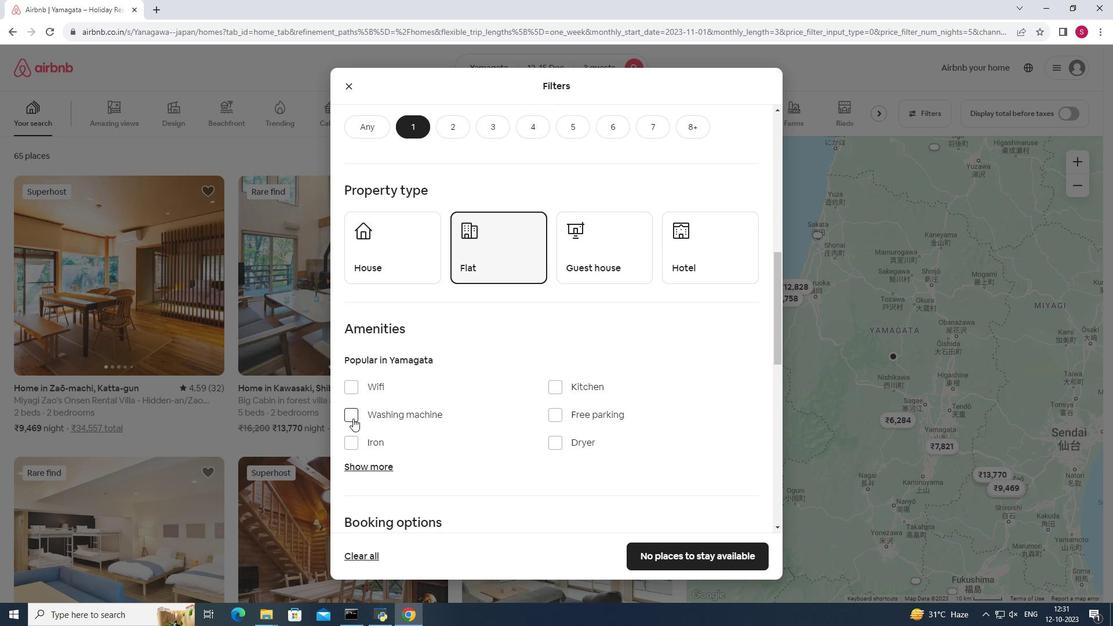 
Action: Mouse moved to (682, 550)
Screenshot: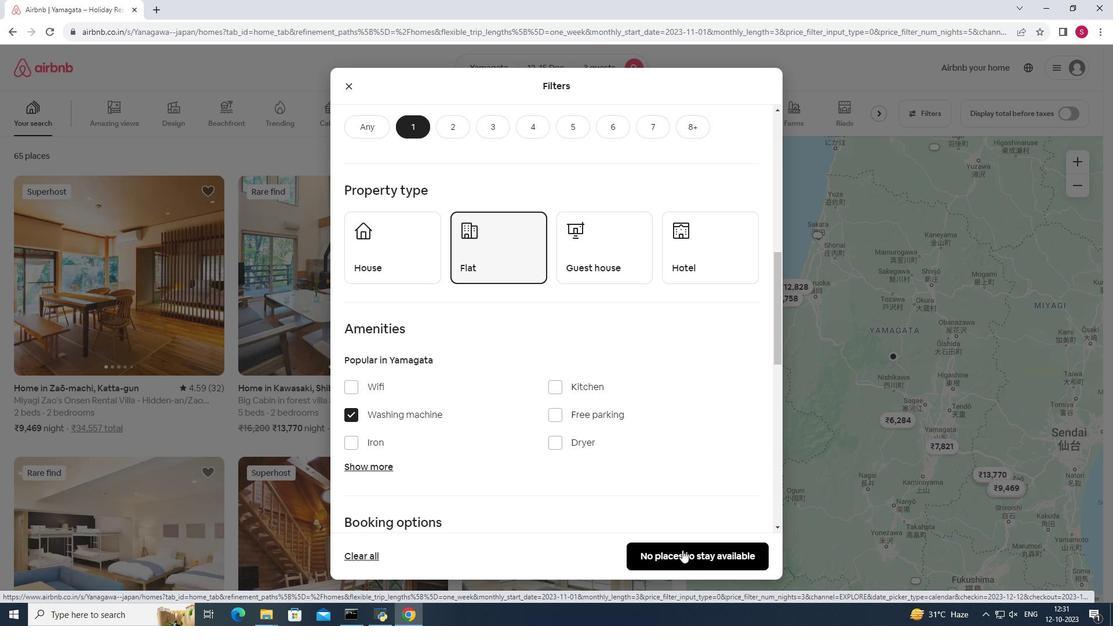 
Action: Mouse pressed left at (682, 550)
Screenshot: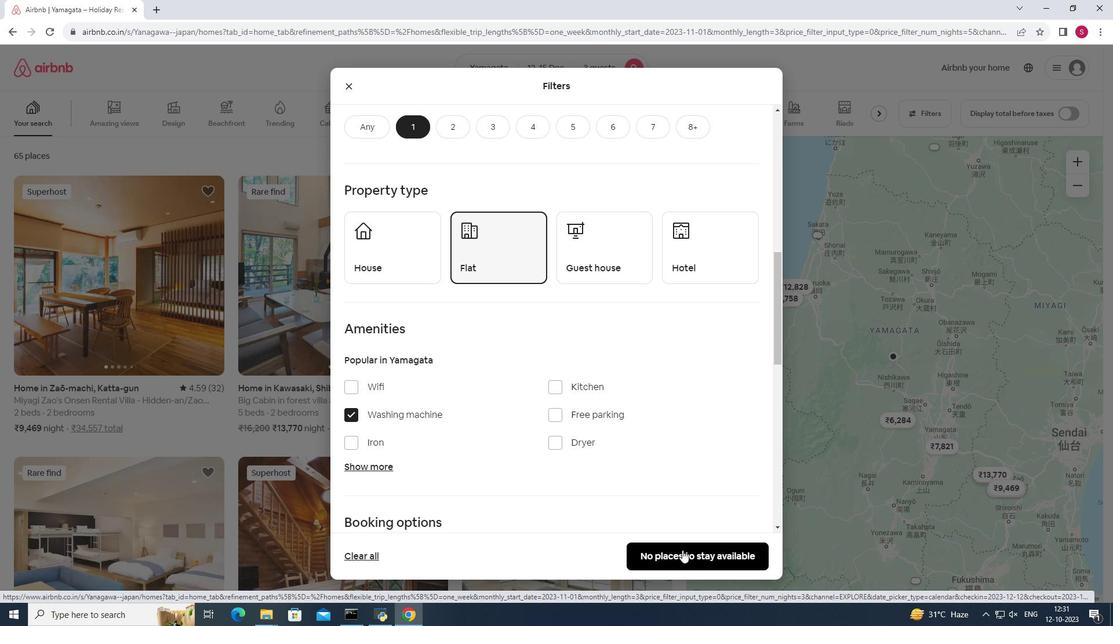 
Action: Mouse moved to (415, 339)
Screenshot: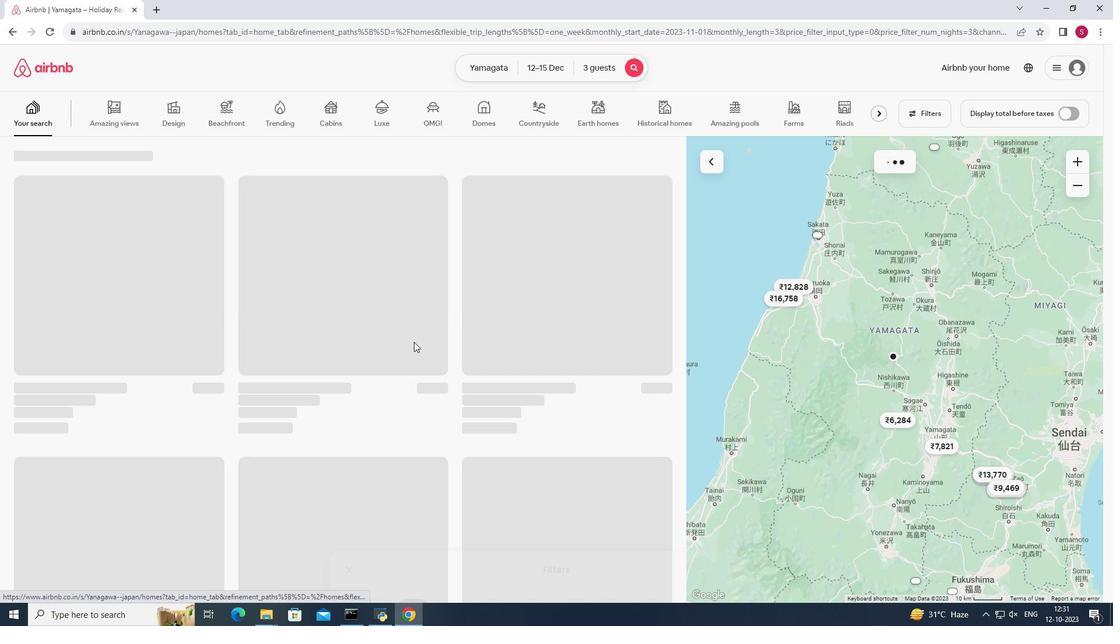 
